 Task: Move the date in custom field to "the same day next month".
Action: Mouse moved to (1242, 102)
Screenshot: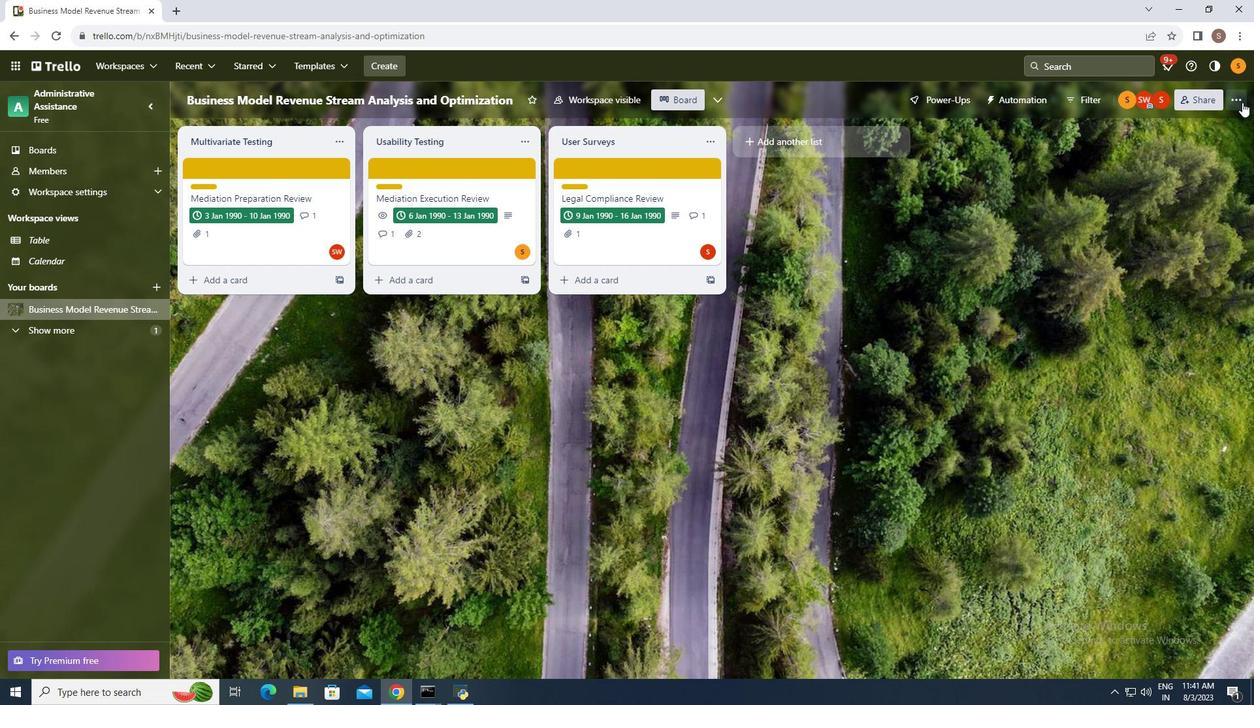 
Action: Mouse pressed left at (1242, 102)
Screenshot: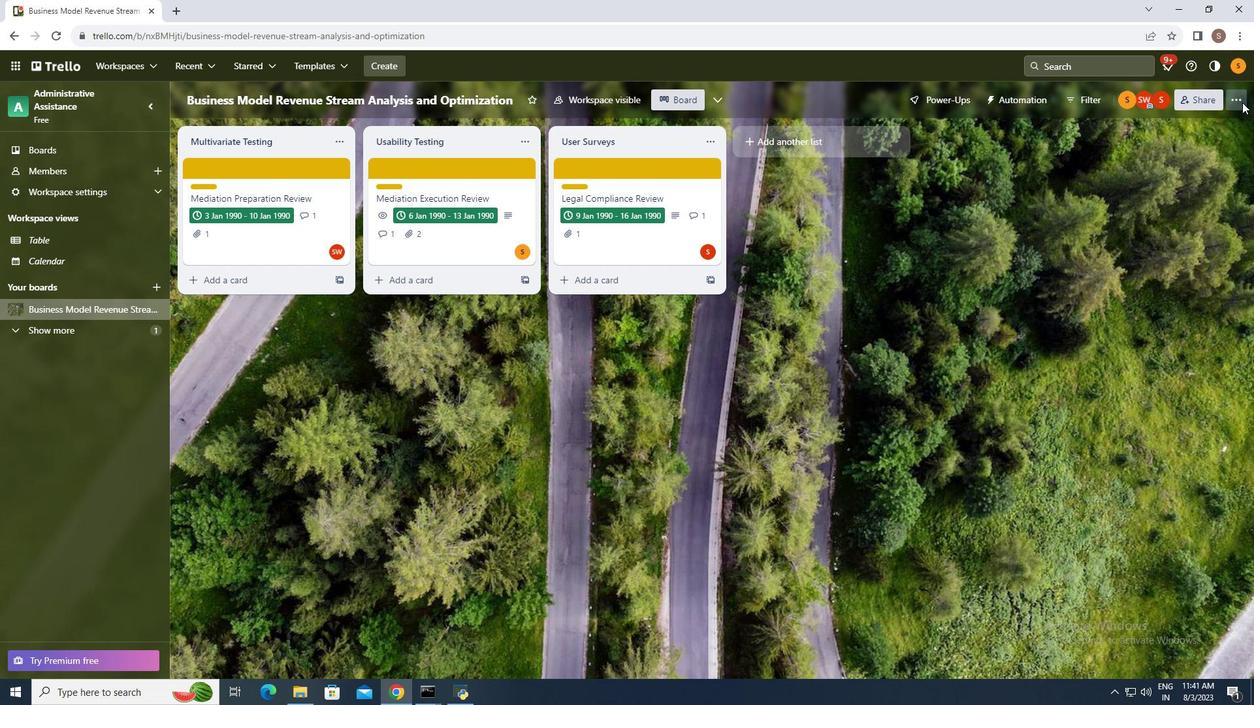 
Action: Mouse moved to (1135, 274)
Screenshot: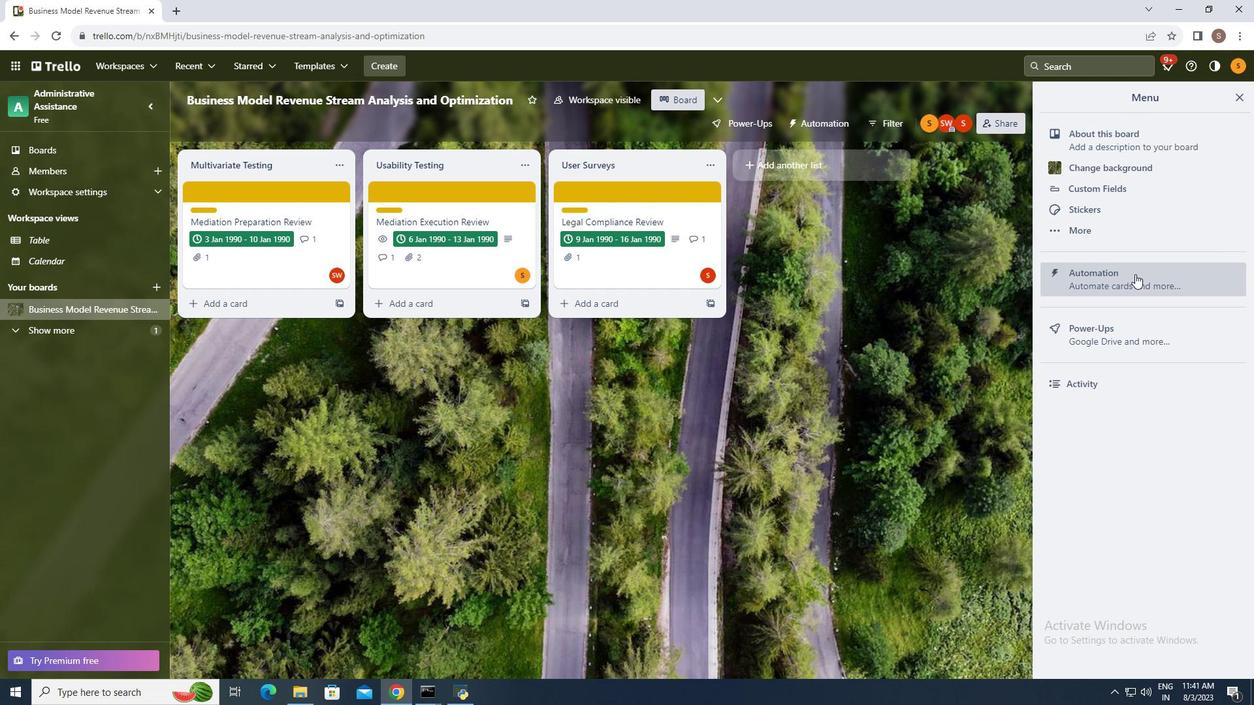 
Action: Mouse pressed left at (1135, 274)
Screenshot: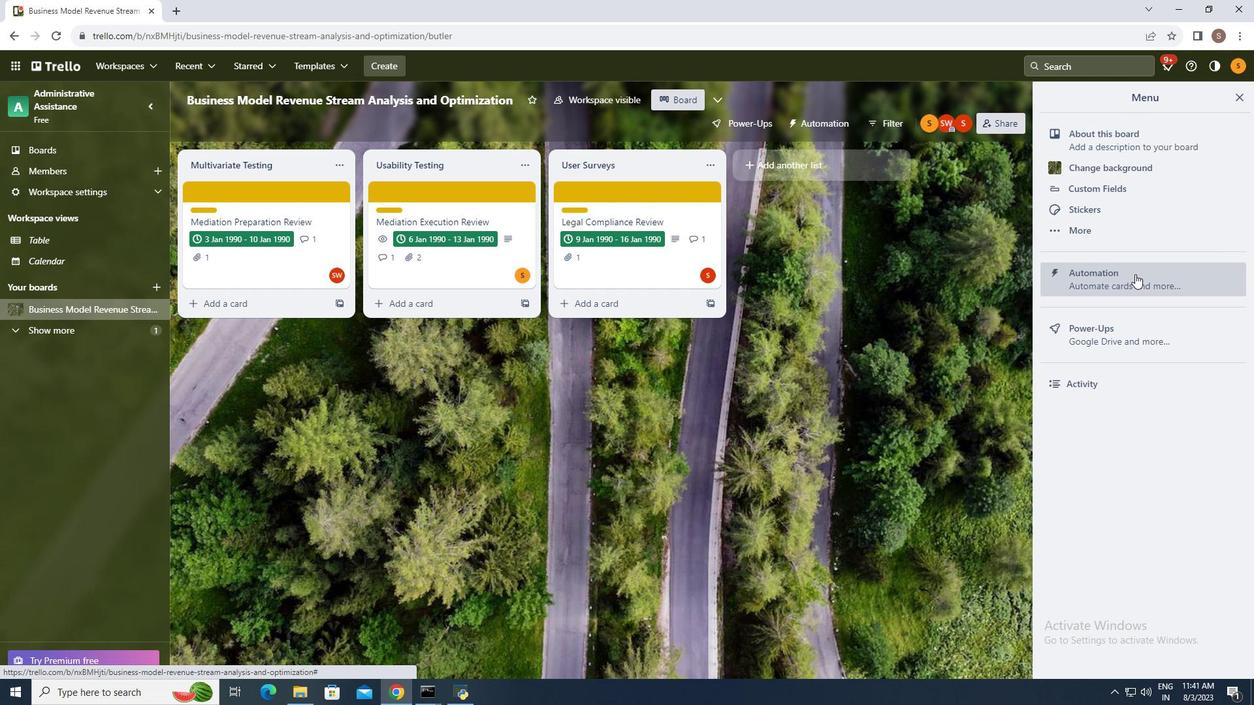 
Action: Mouse moved to (229, 342)
Screenshot: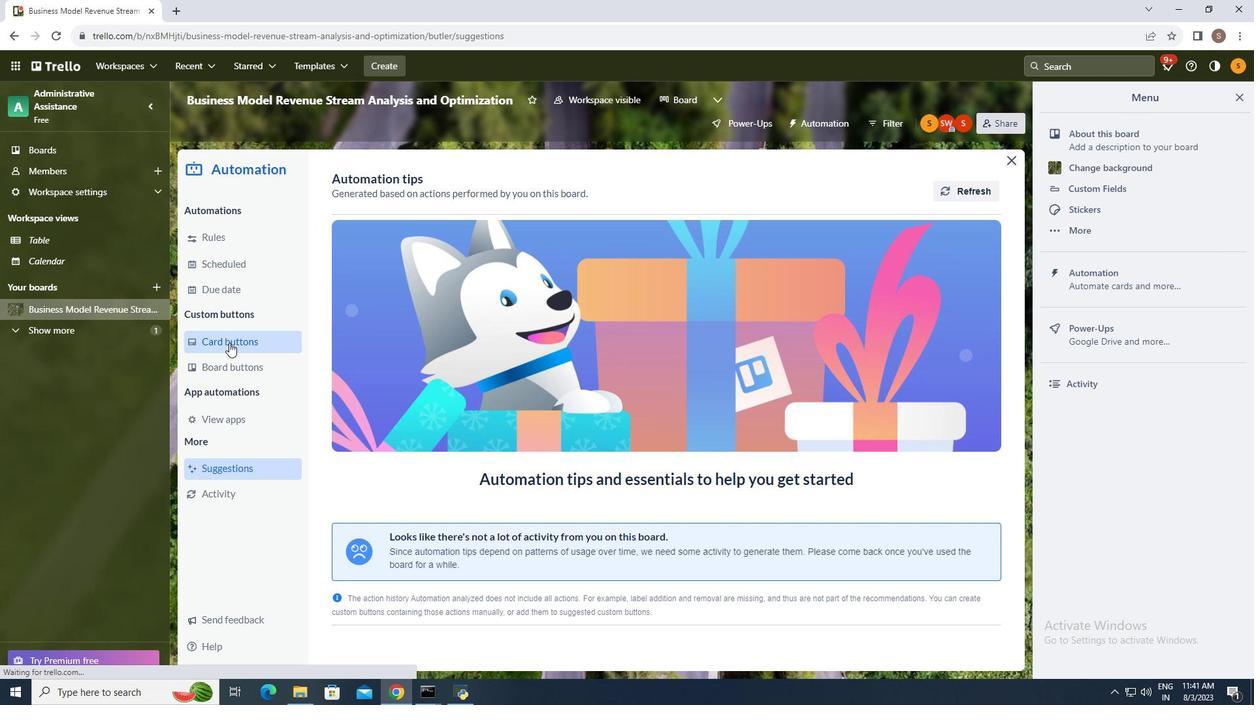 
Action: Mouse pressed left at (229, 342)
Screenshot: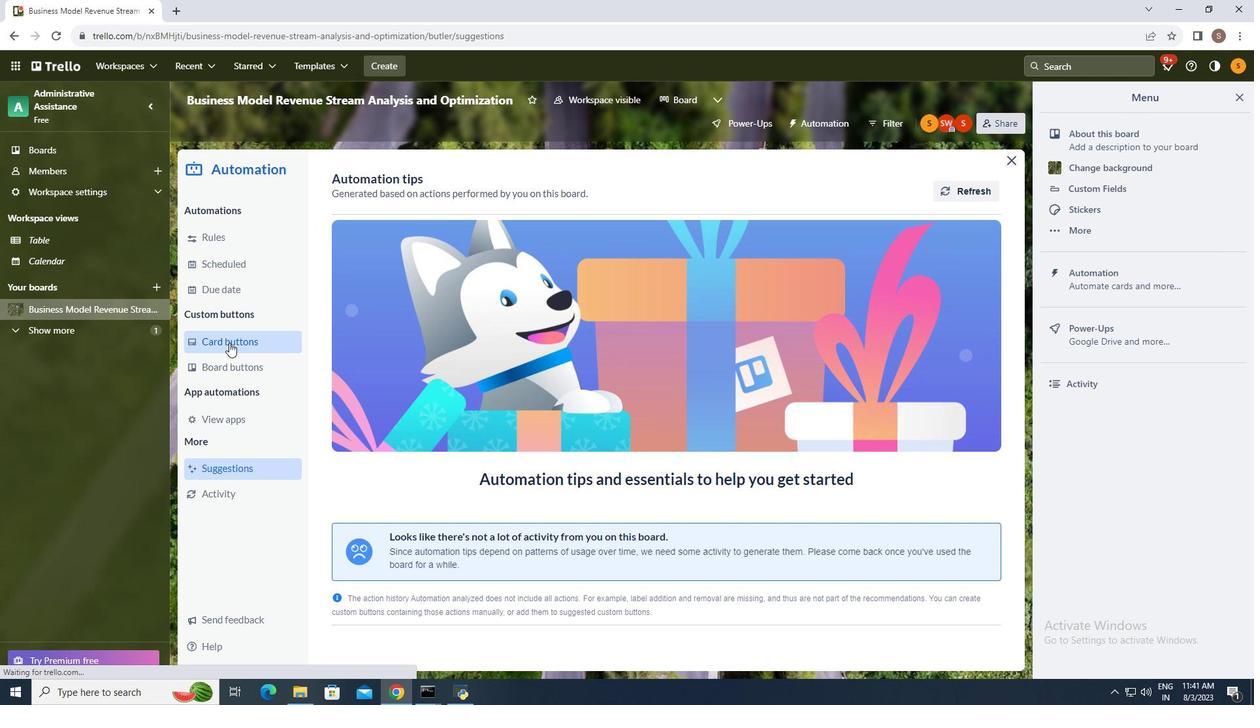 
Action: Mouse moved to (976, 187)
Screenshot: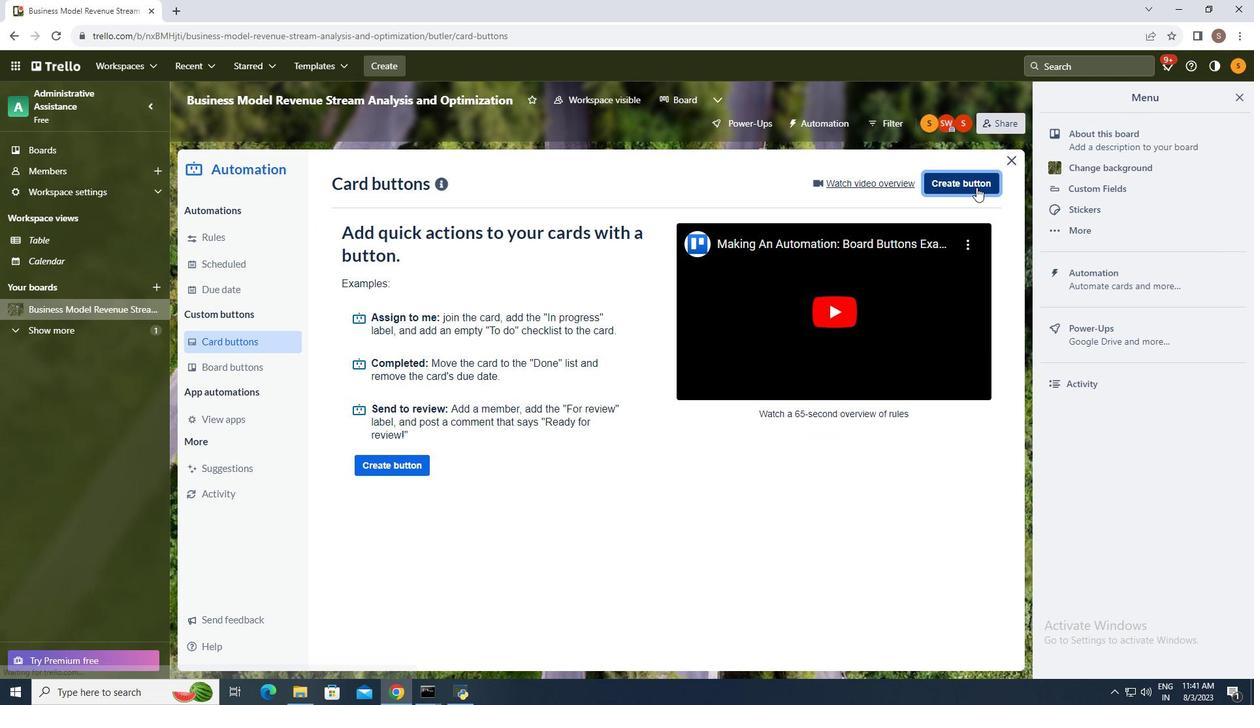 
Action: Mouse pressed left at (976, 187)
Screenshot: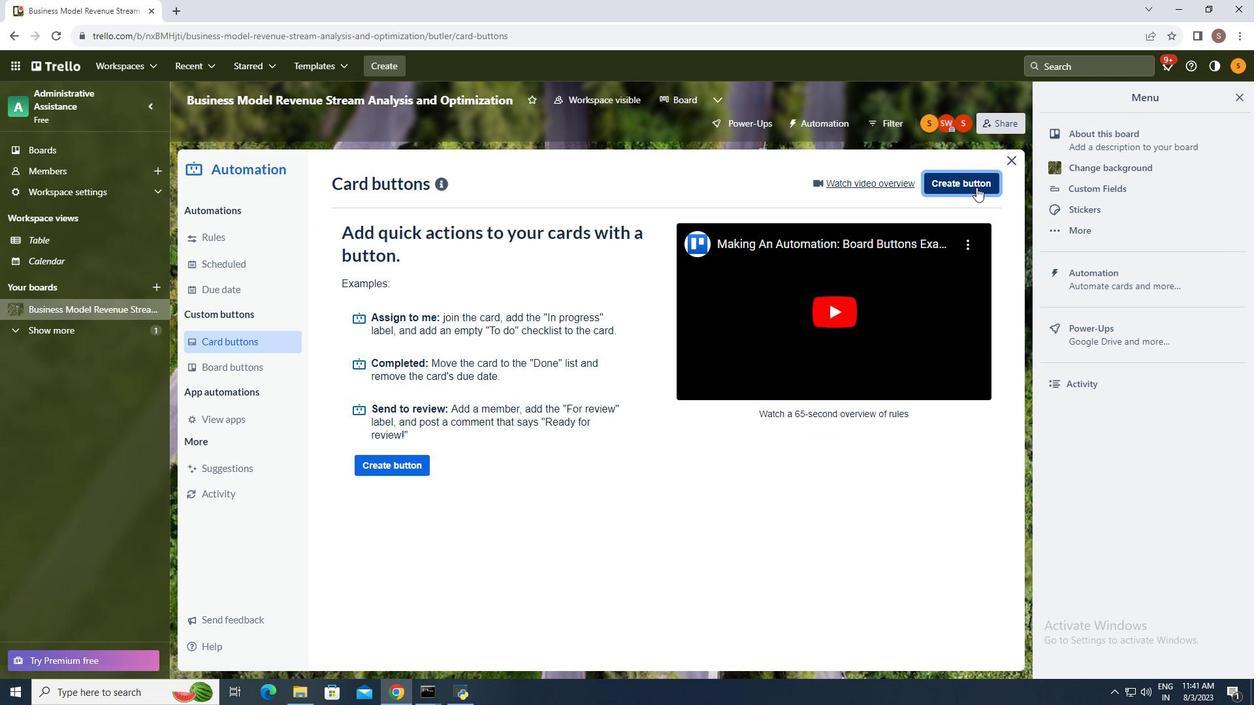 
Action: Mouse moved to (687, 365)
Screenshot: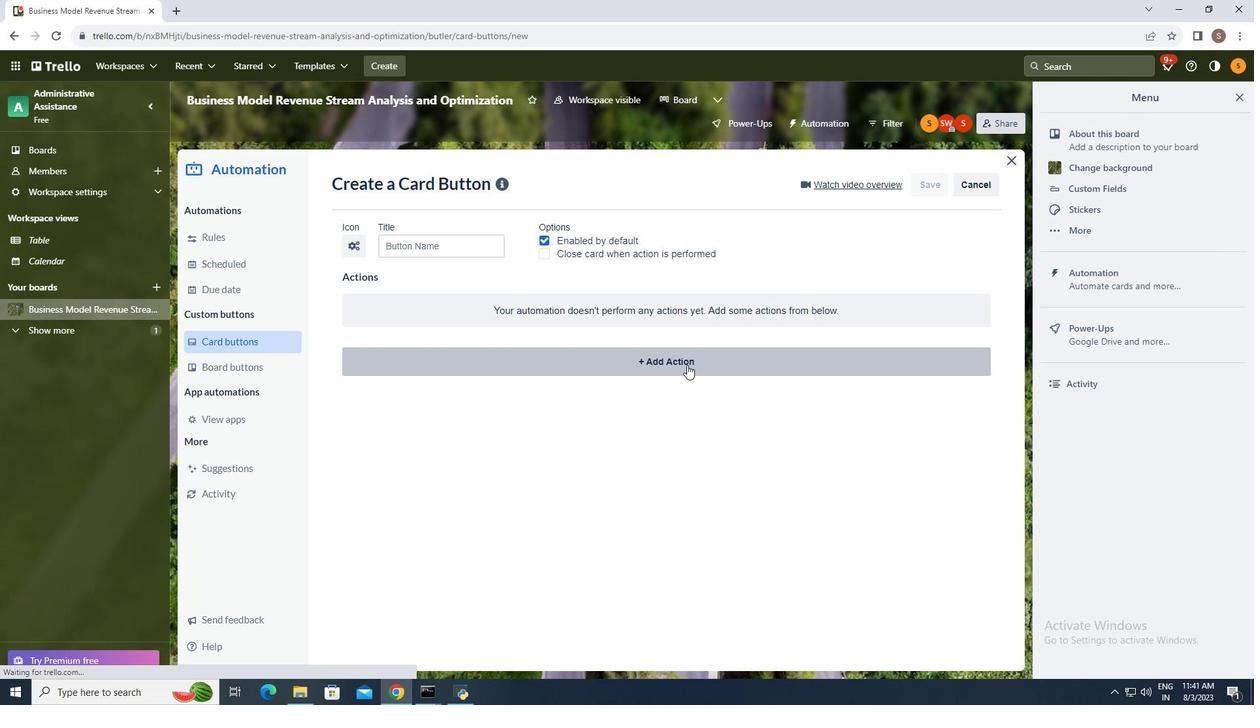 
Action: Mouse pressed left at (687, 365)
Screenshot: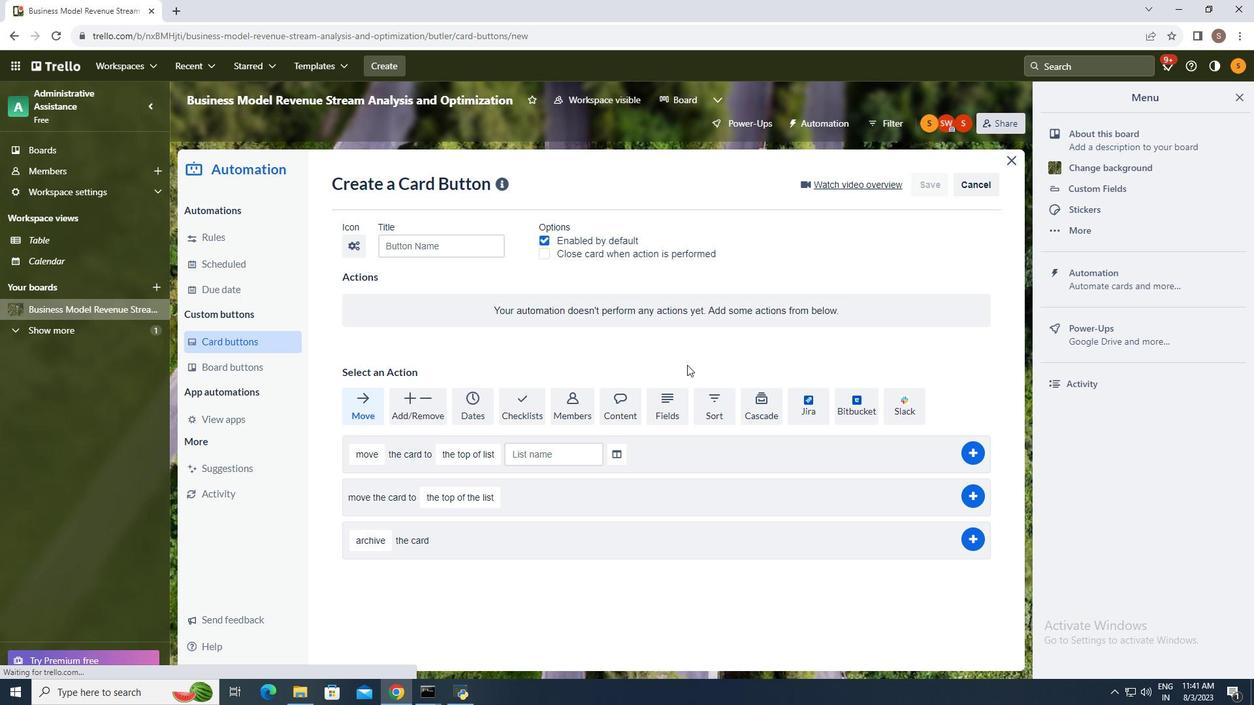 
Action: Mouse moved to (662, 401)
Screenshot: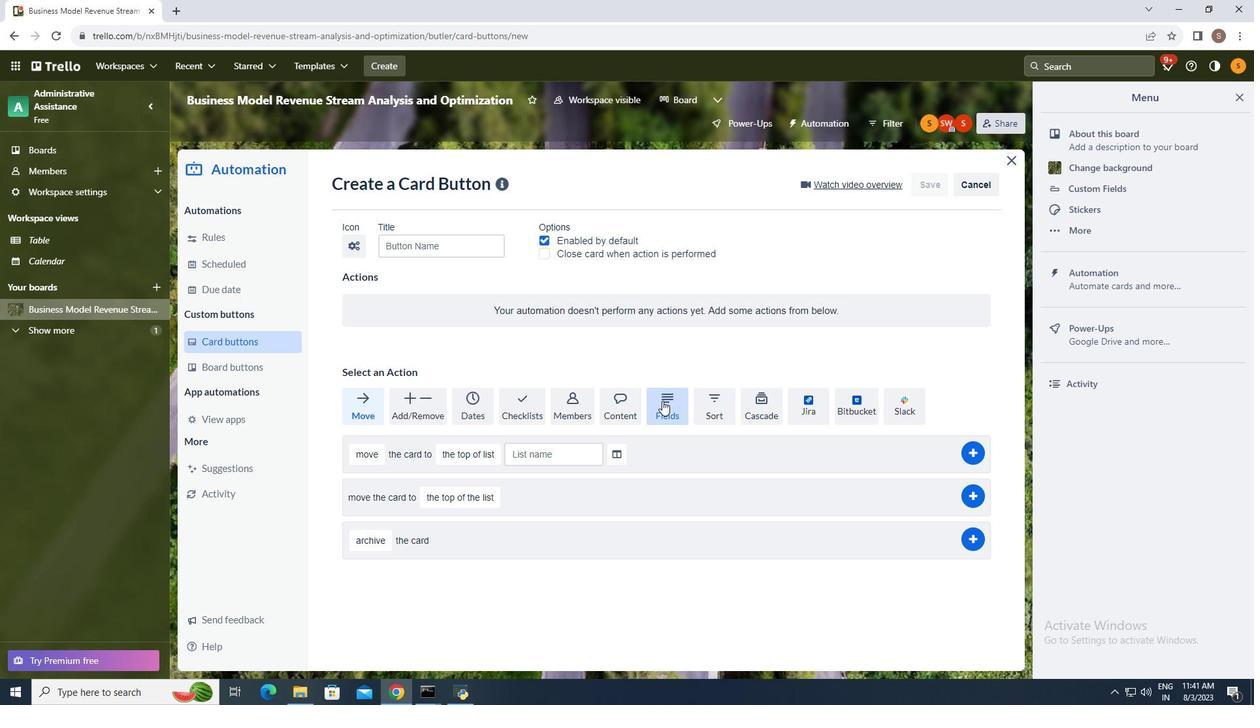 
Action: Mouse pressed left at (662, 401)
Screenshot: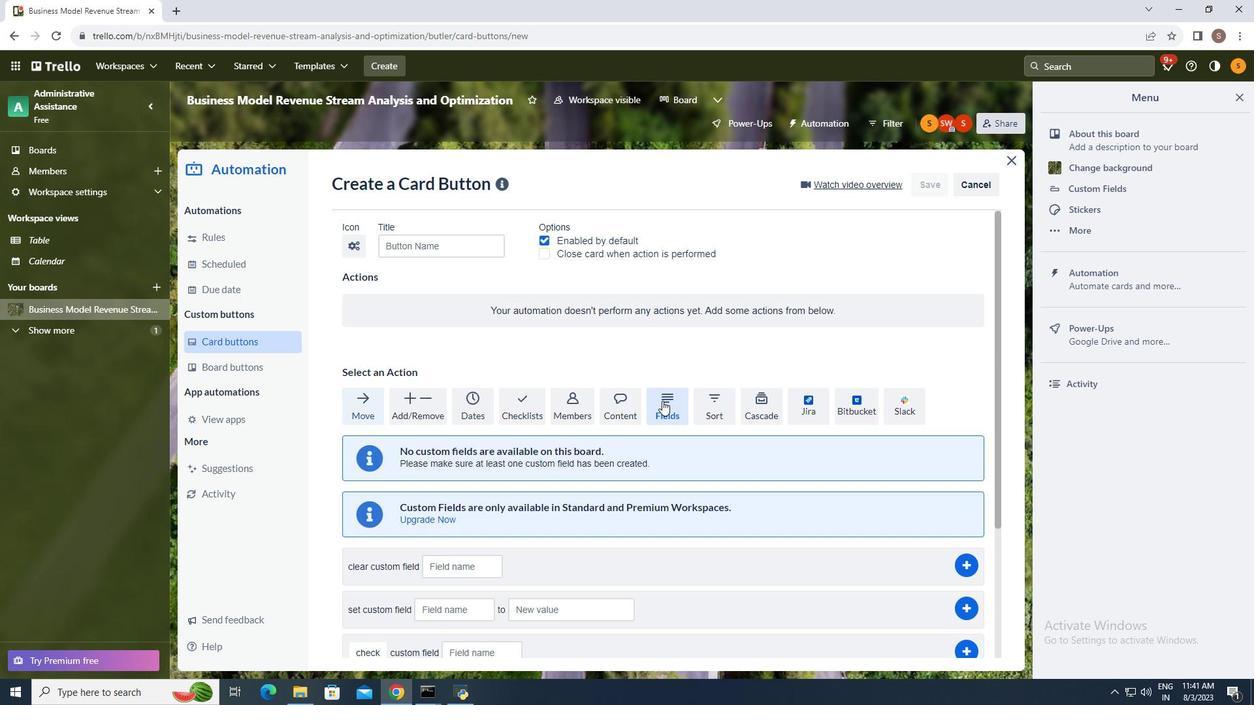 
Action: Mouse moved to (671, 439)
Screenshot: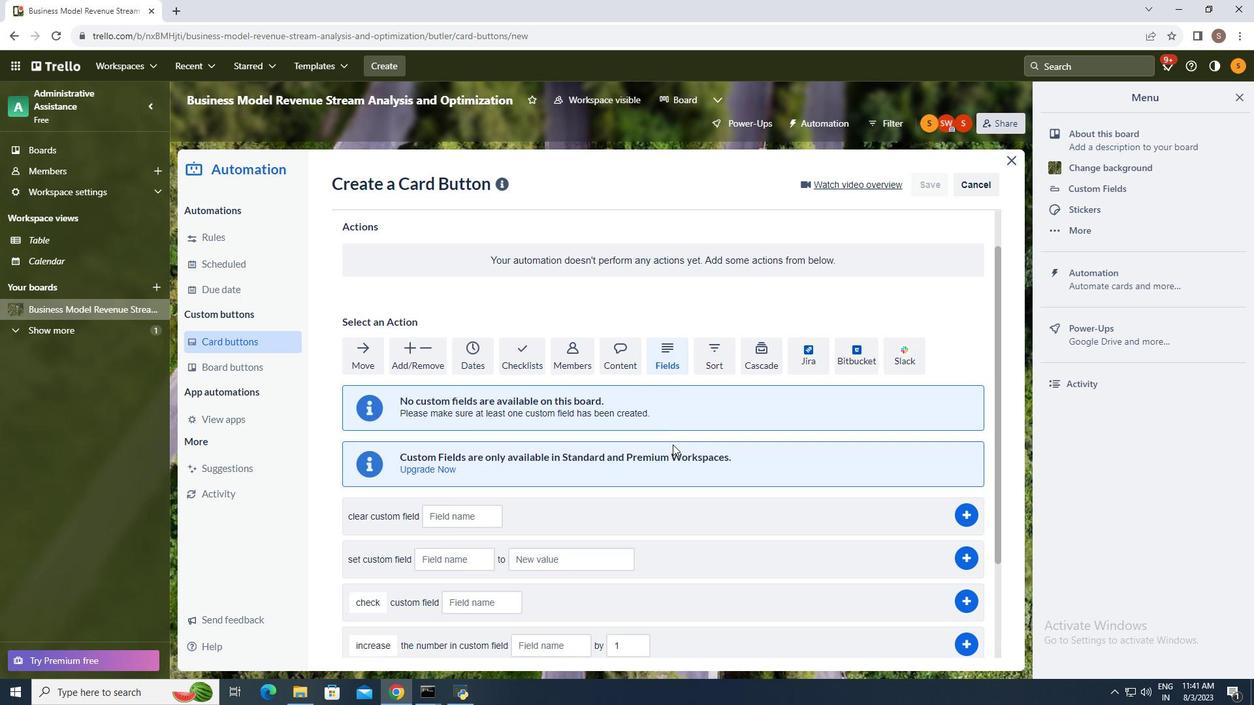 
Action: Mouse scrolled (671, 439) with delta (0, 0)
Screenshot: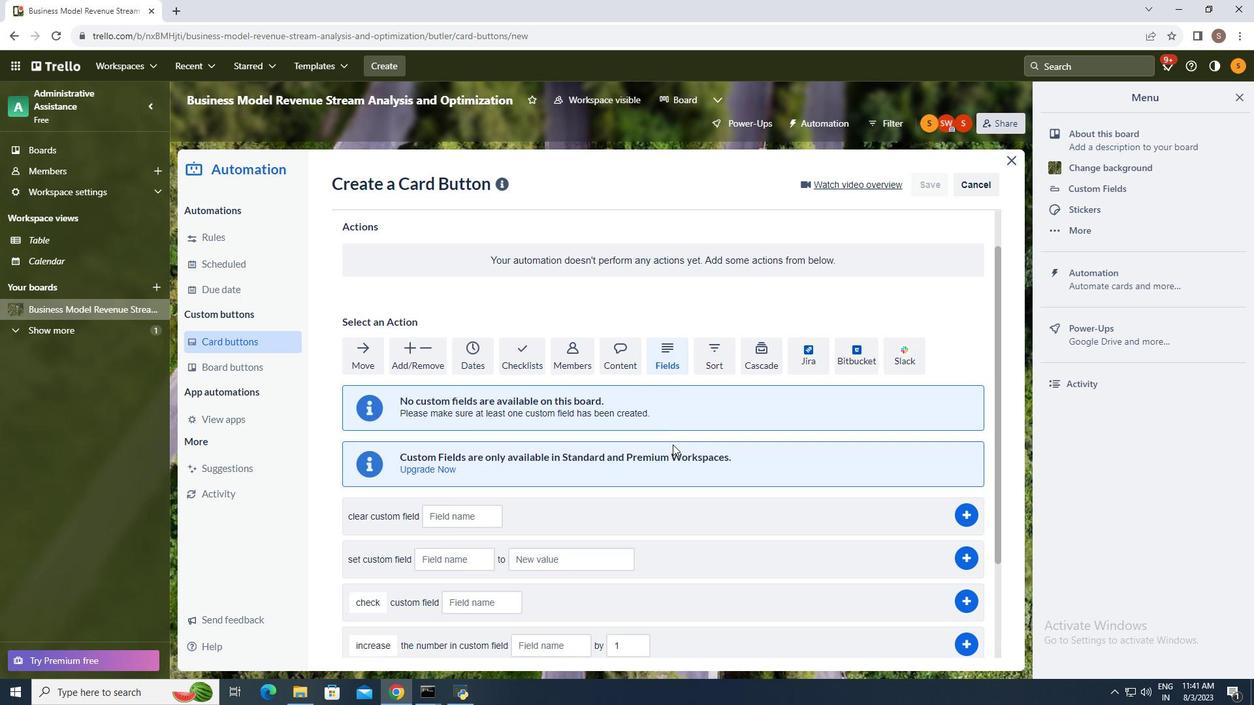 
Action: Mouse moved to (674, 452)
Screenshot: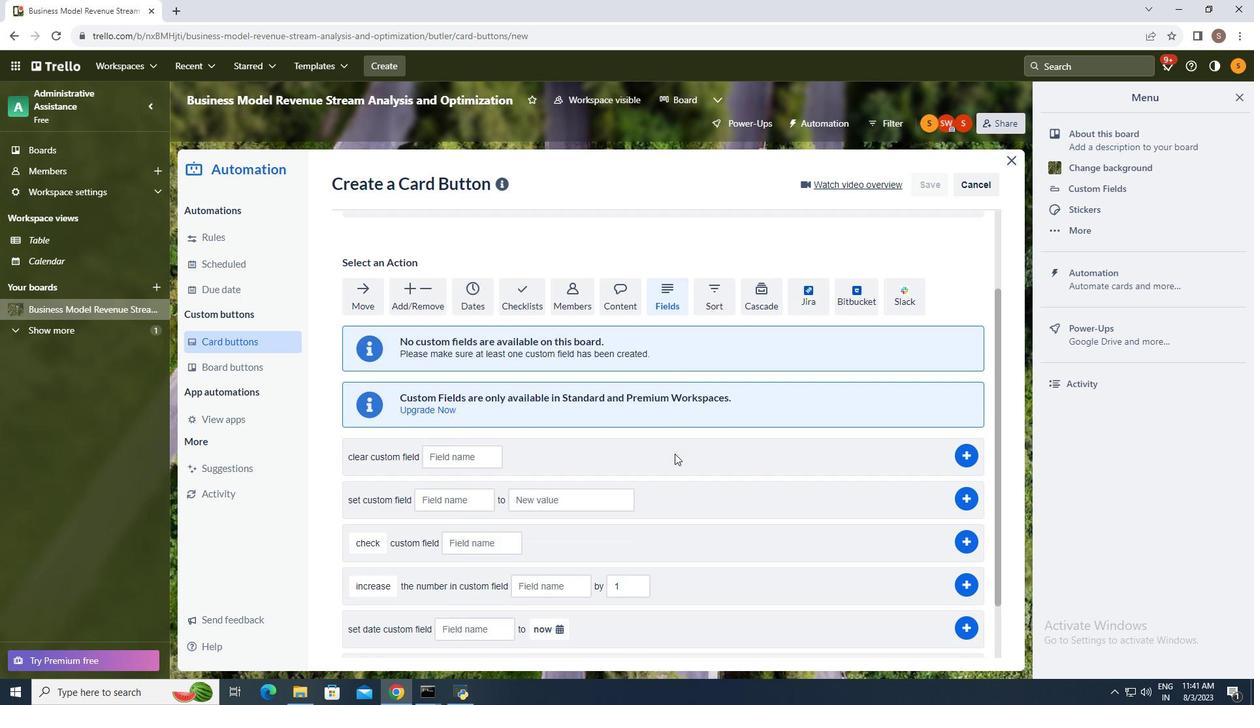 
Action: Mouse scrolled (673, 446) with delta (0, 0)
Screenshot: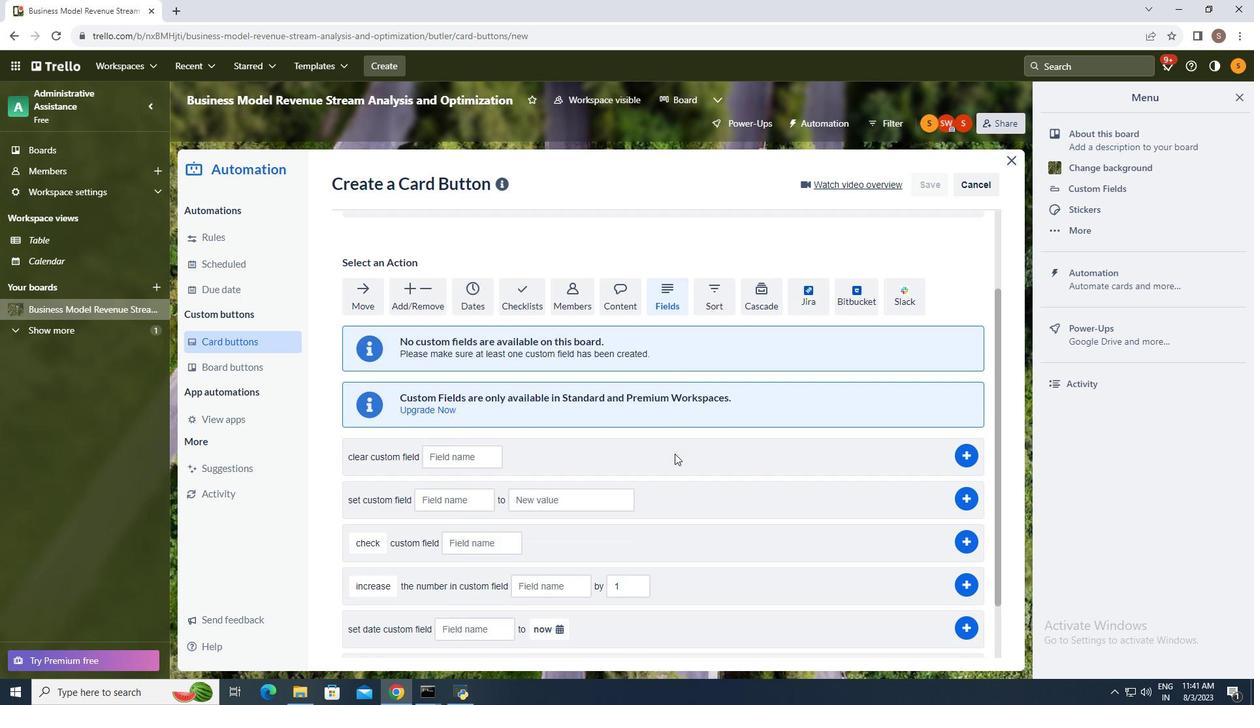 
Action: Mouse moved to (674, 452)
Screenshot: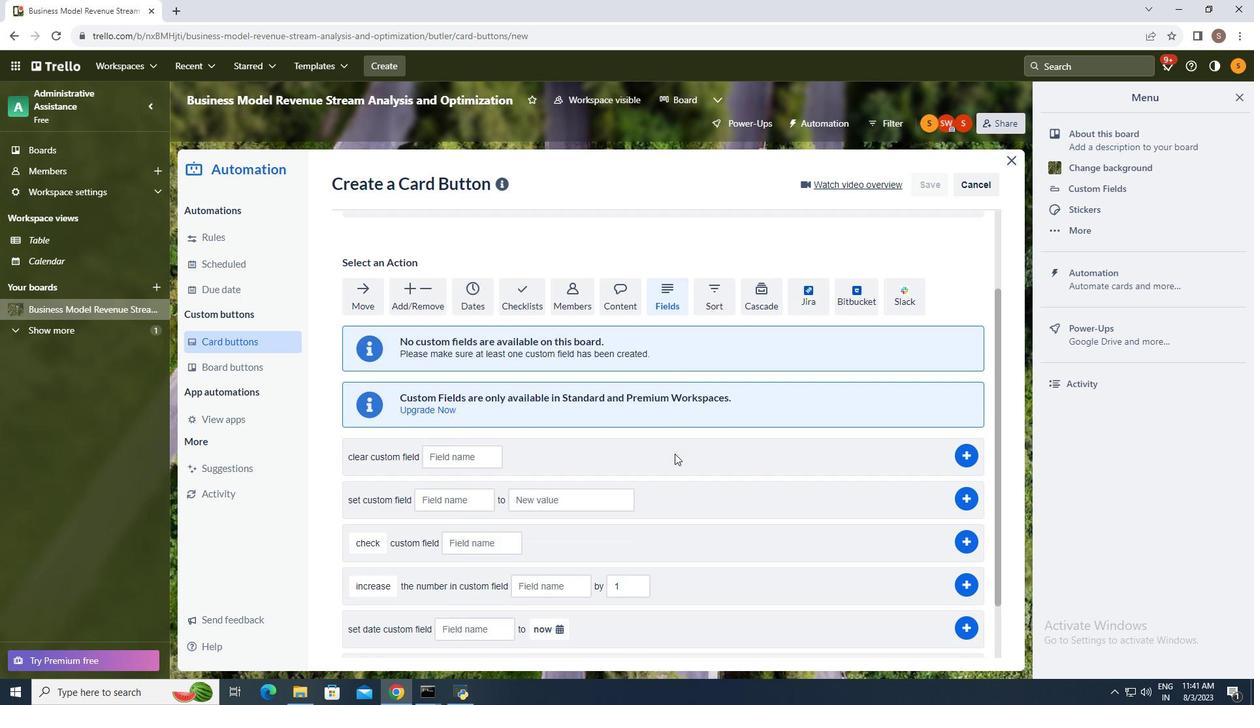 
Action: Mouse scrolled (674, 449) with delta (0, 0)
Screenshot: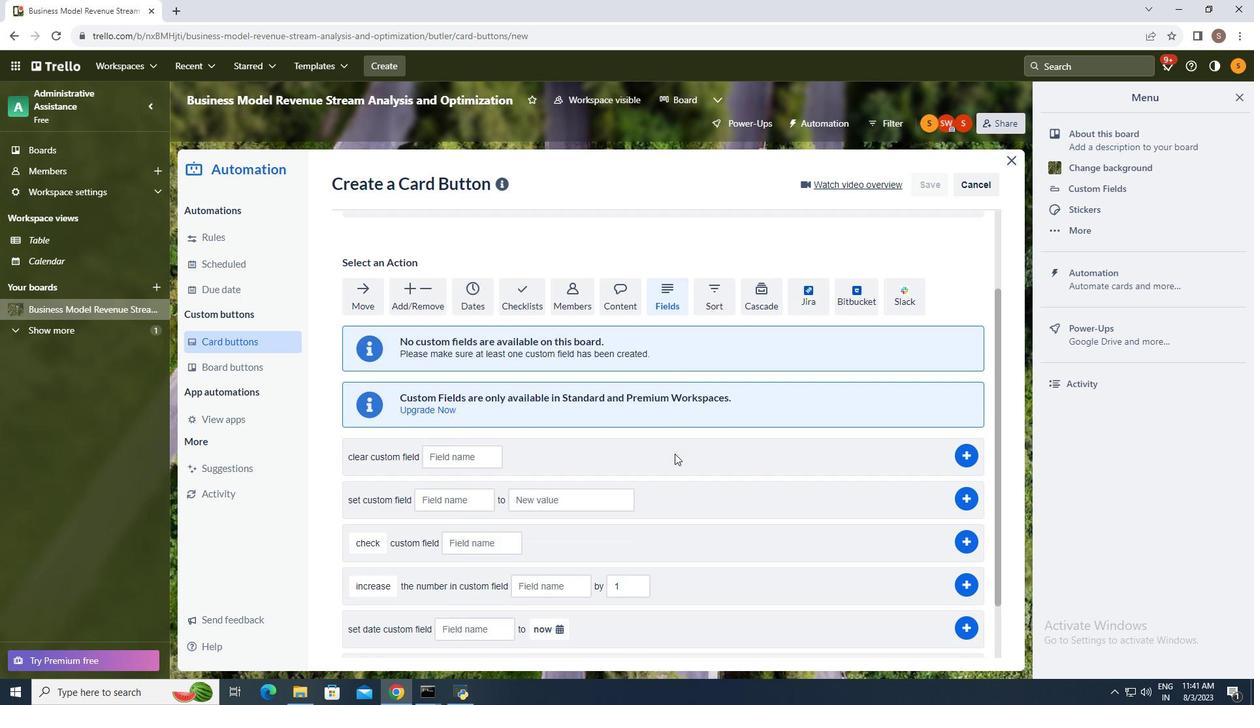 
Action: Mouse moved to (674, 452)
Screenshot: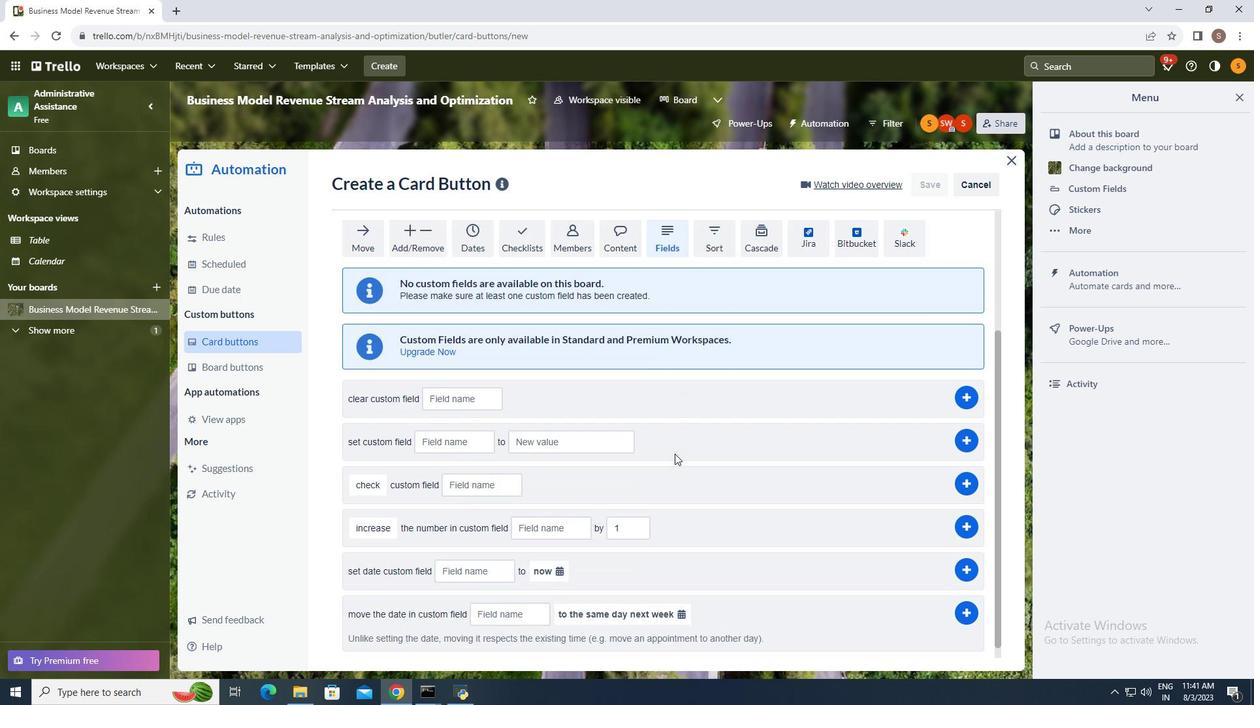 
Action: Mouse scrolled (674, 450) with delta (0, 0)
Screenshot: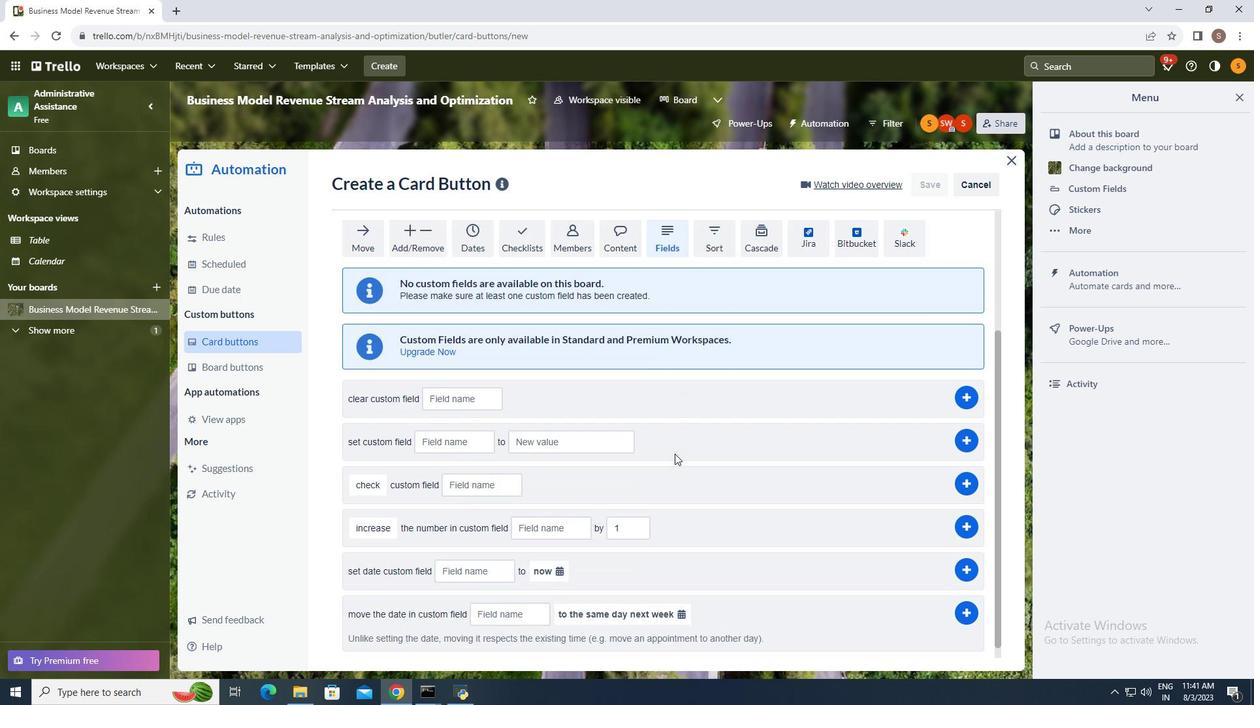 
Action: Mouse moved to (674, 452)
Screenshot: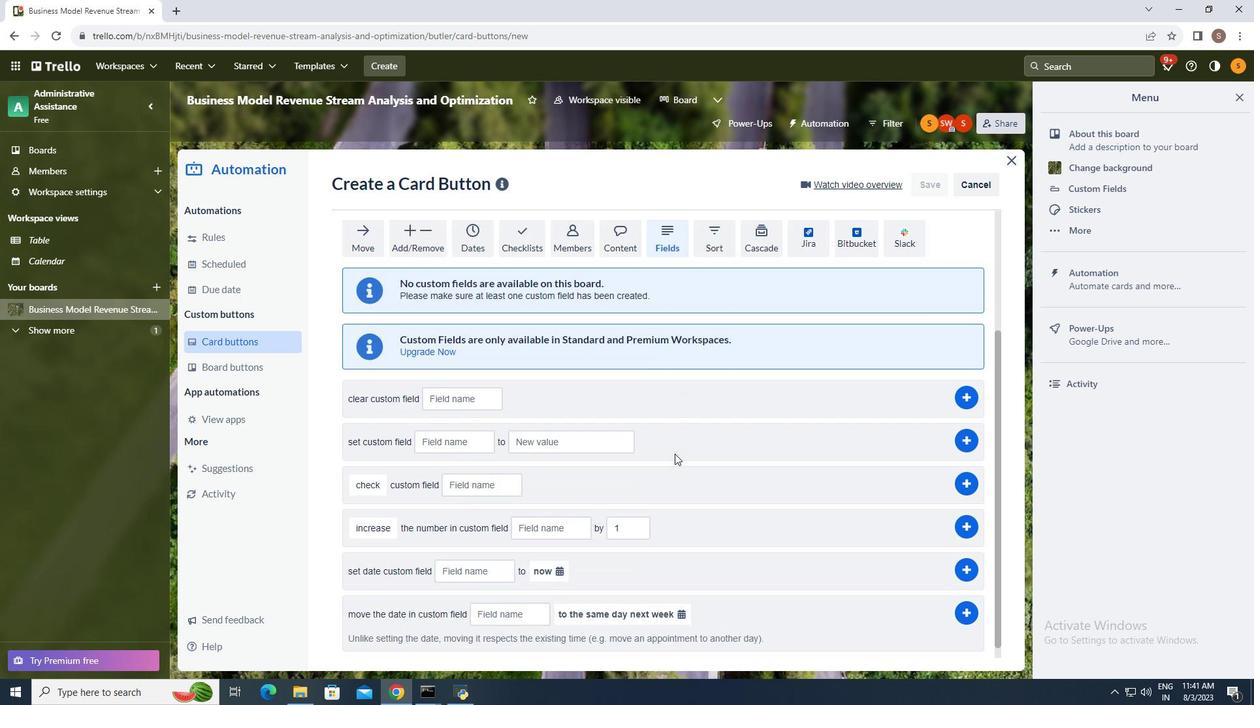 
Action: Mouse scrolled (674, 452) with delta (0, 0)
Screenshot: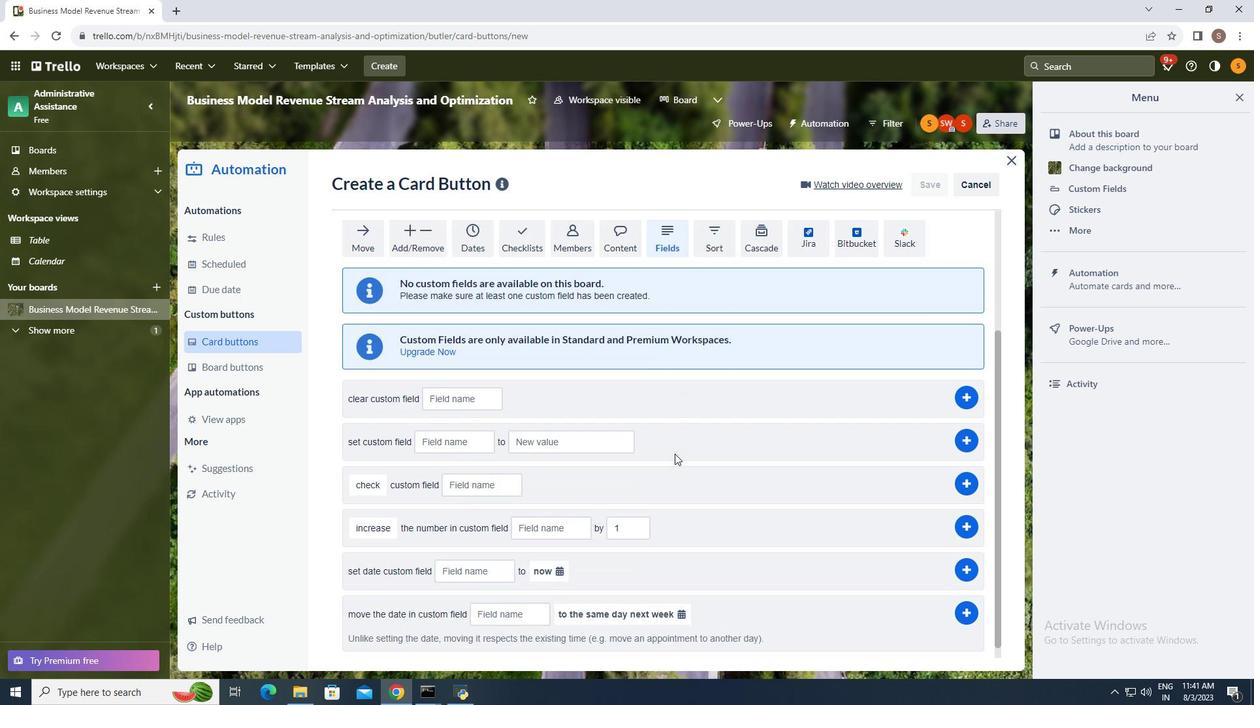 
Action: Mouse moved to (693, 473)
Screenshot: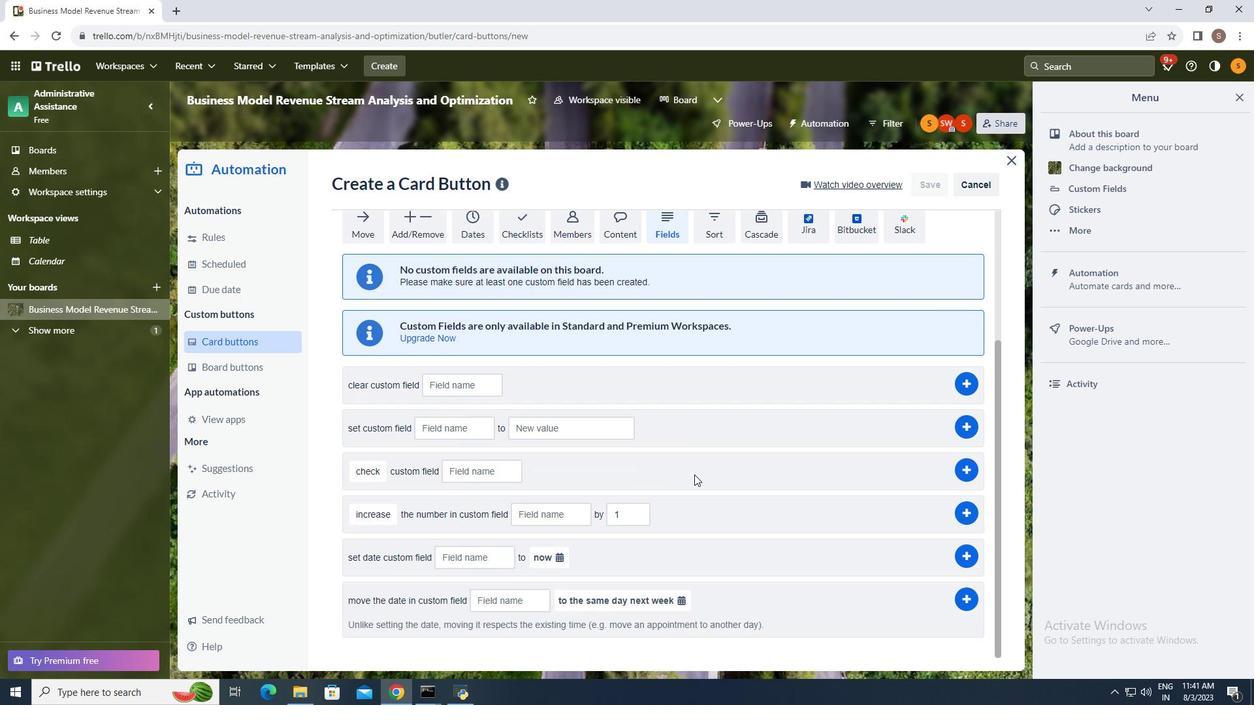 
Action: Mouse scrolled (693, 472) with delta (0, 0)
Screenshot: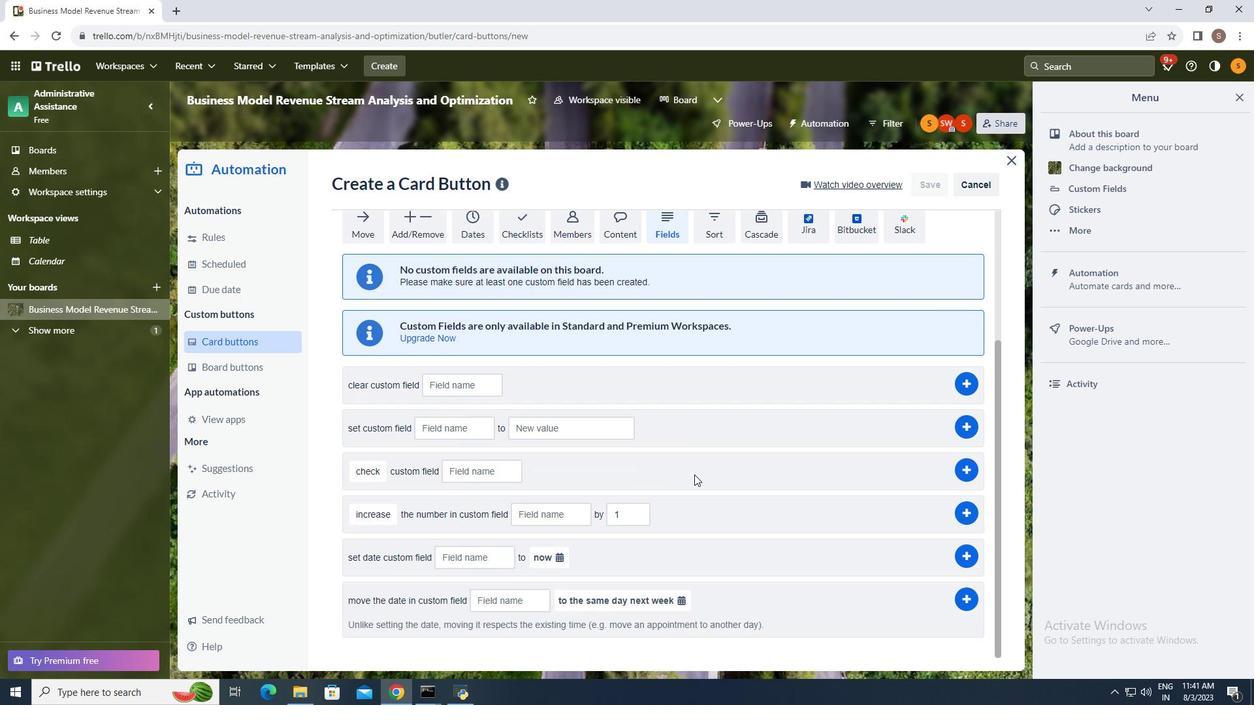 
Action: Mouse moved to (694, 474)
Screenshot: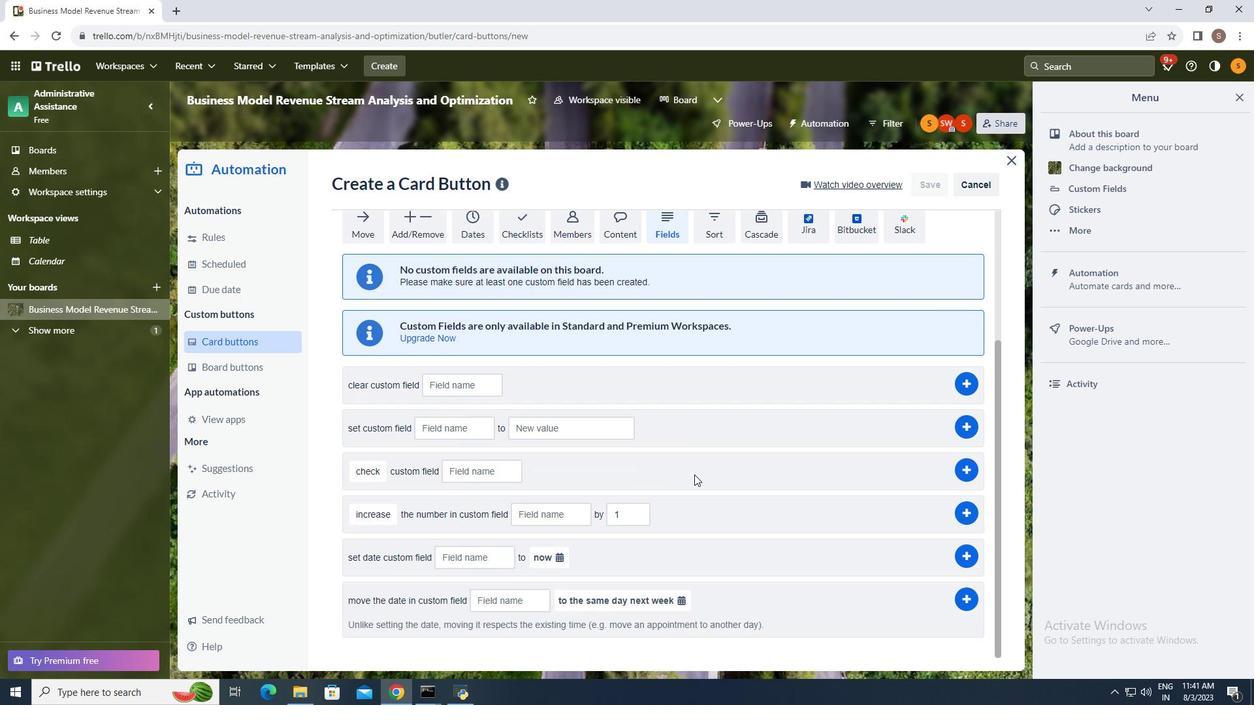 
Action: Mouse scrolled (694, 474) with delta (0, 0)
Screenshot: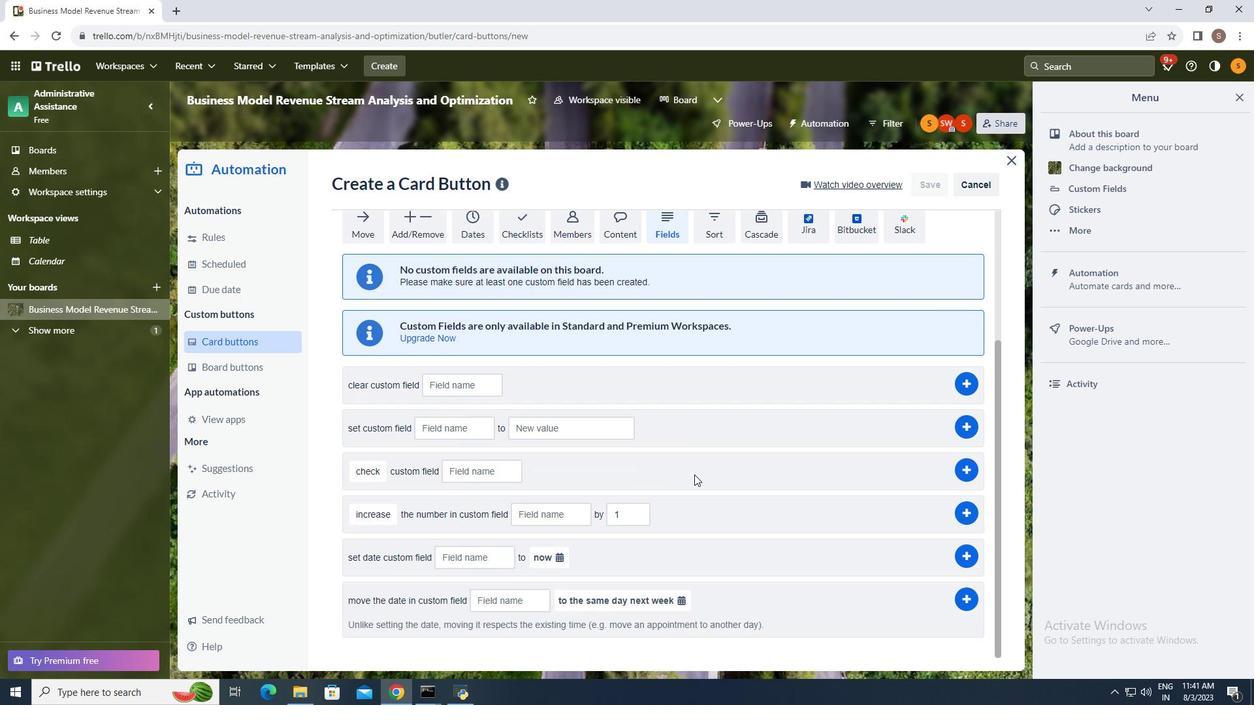 
Action: Mouse scrolled (694, 474) with delta (0, 0)
Screenshot: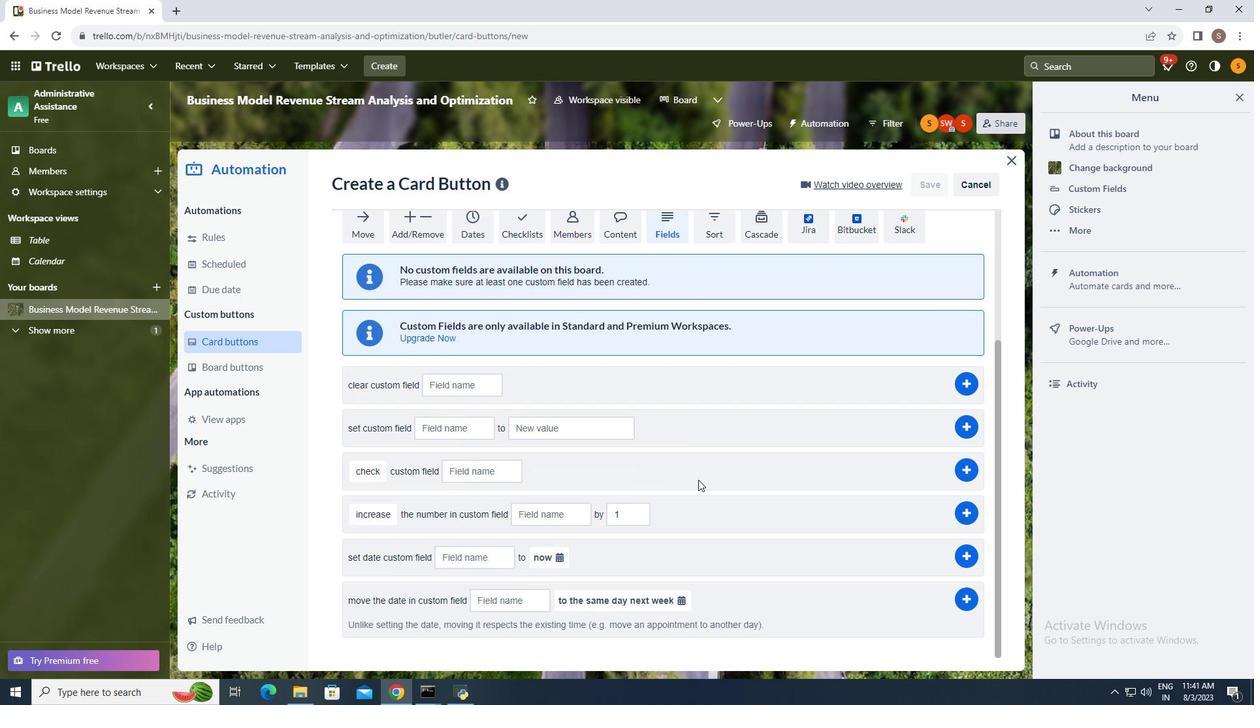 
Action: Mouse moved to (695, 476)
Screenshot: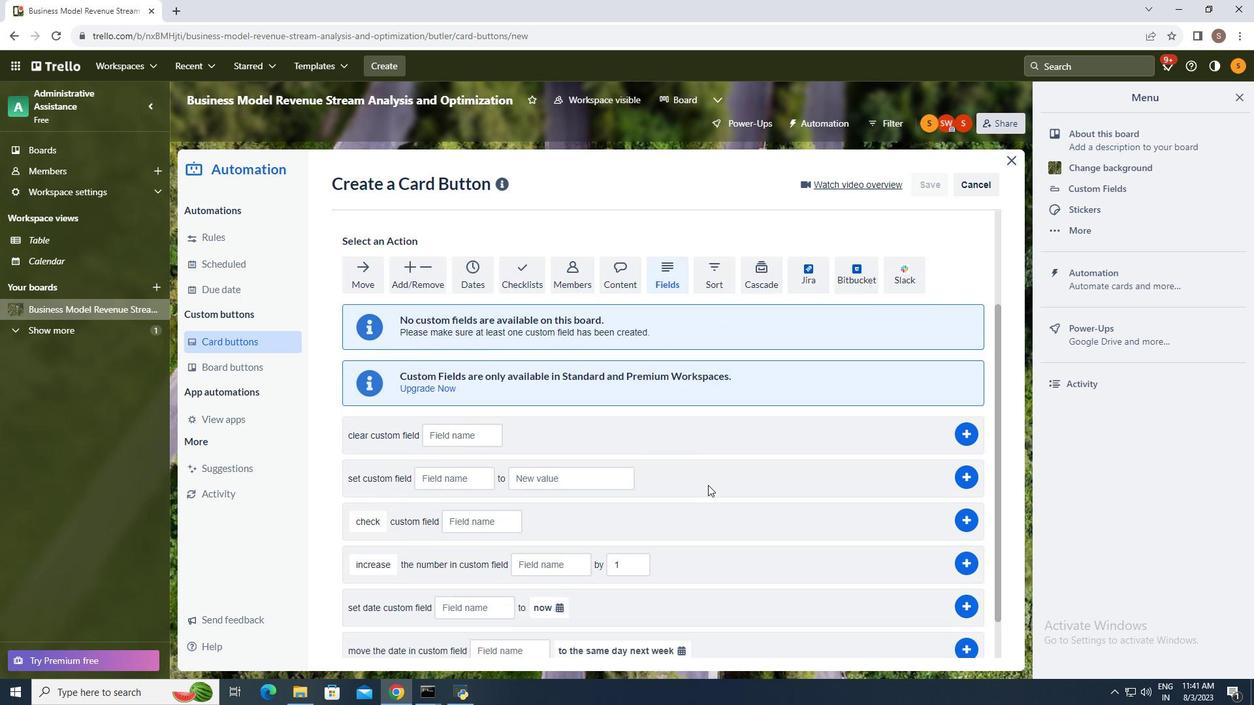 
Action: Mouse scrolled (695, 477) with delta (0, 0)
Screenshot: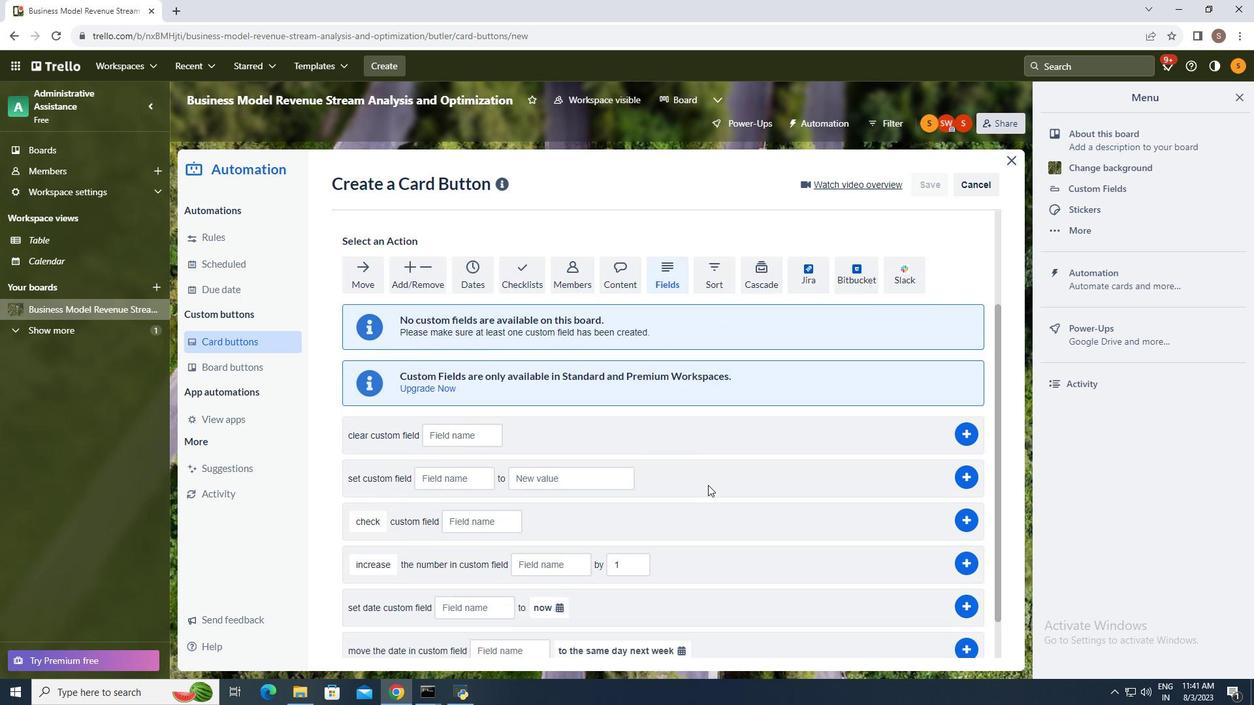 
Action: Mouse moved to (704, 498)
Screenshot: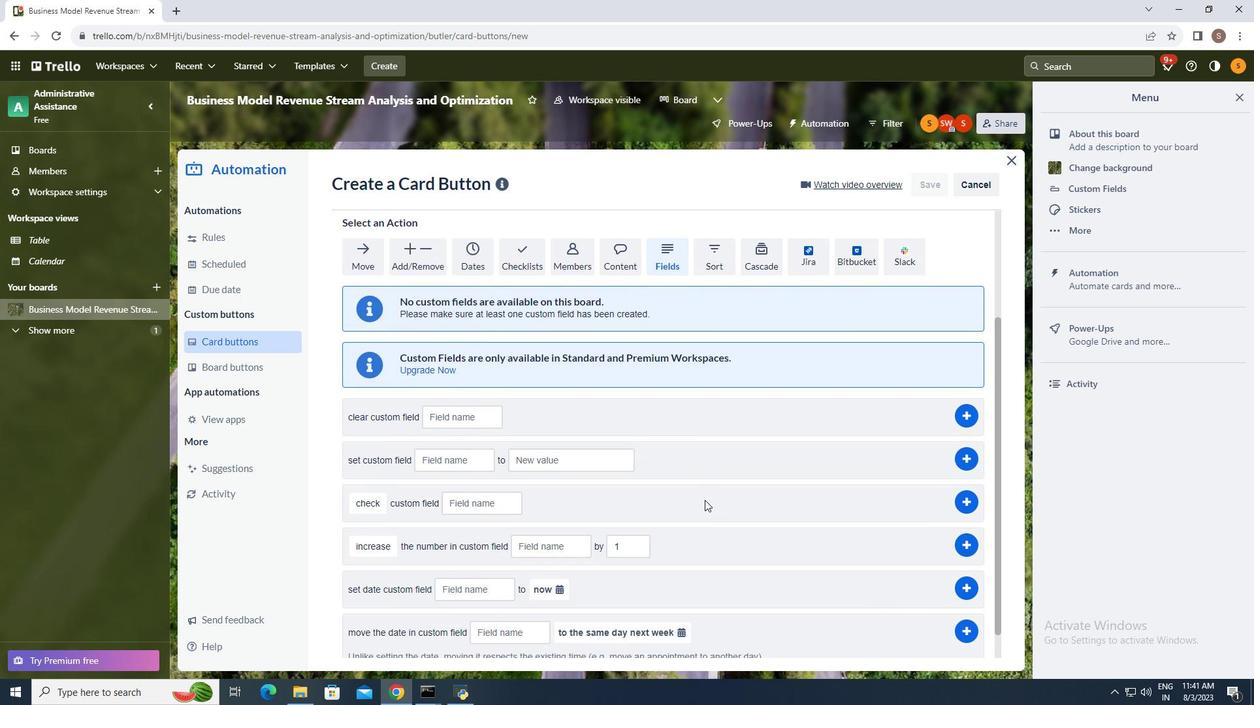 
Action: Mouse scrolled (704, 495) with delta (0, 0)
Screenshot: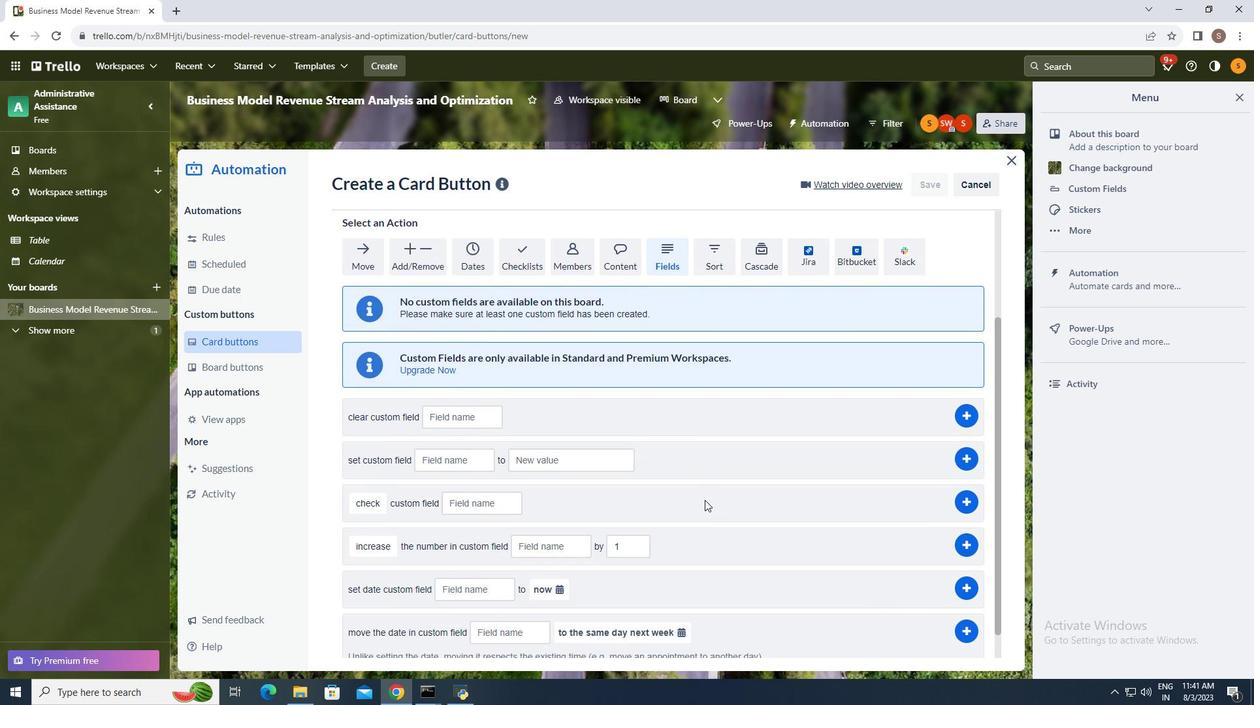 
Action: Mouse moved to (704, 498)
Screenshot: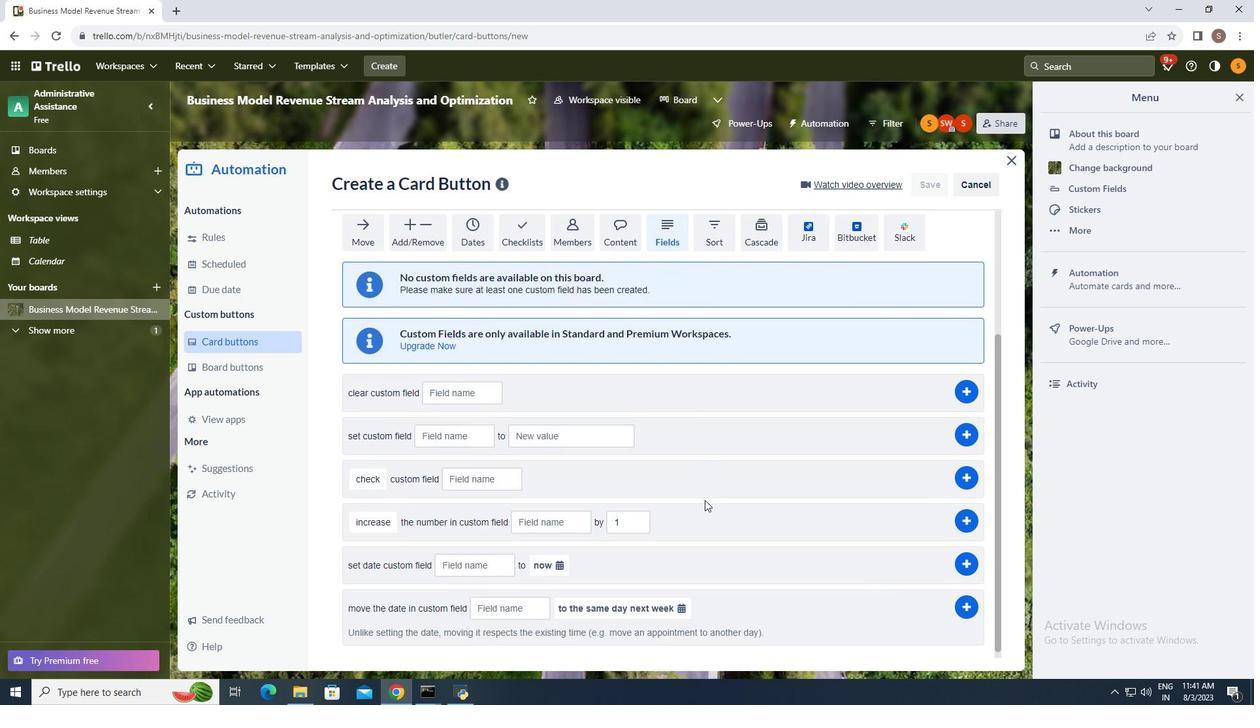 
Action: Mouse scrolled (704, 497) with delta (0, 0)
Screenshot: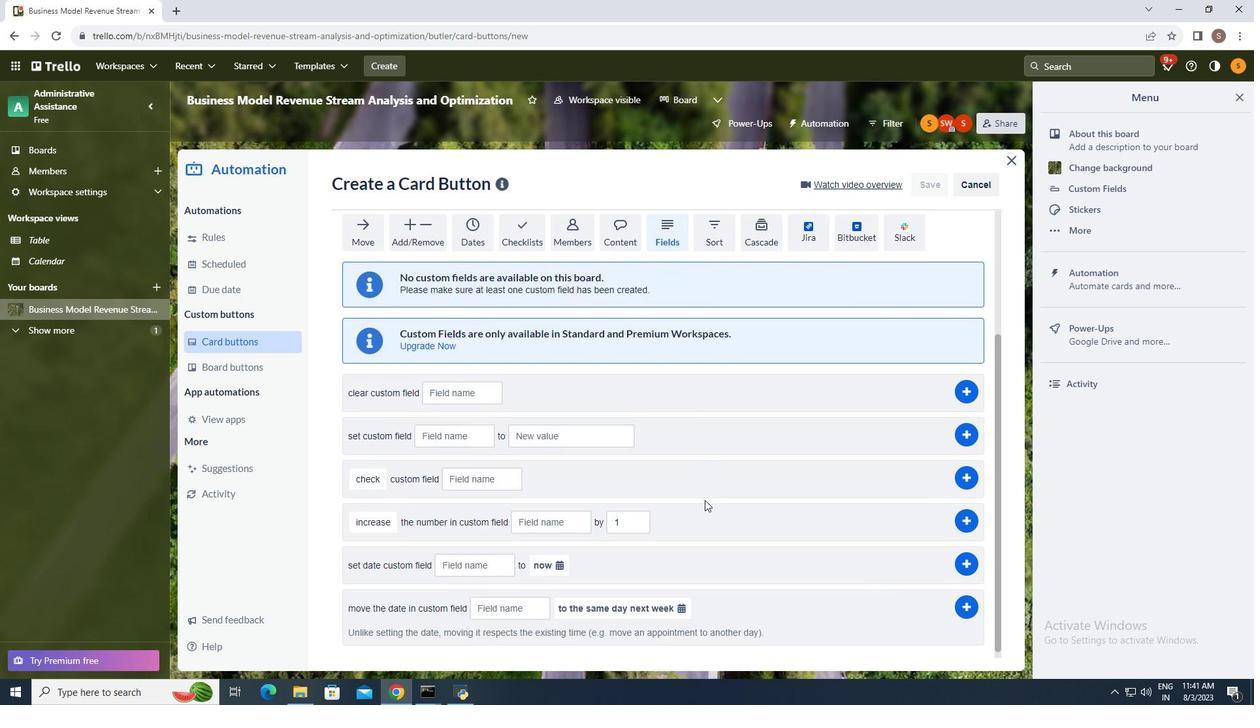 
Action: Mouse moved to (704, 499)
Screenshot: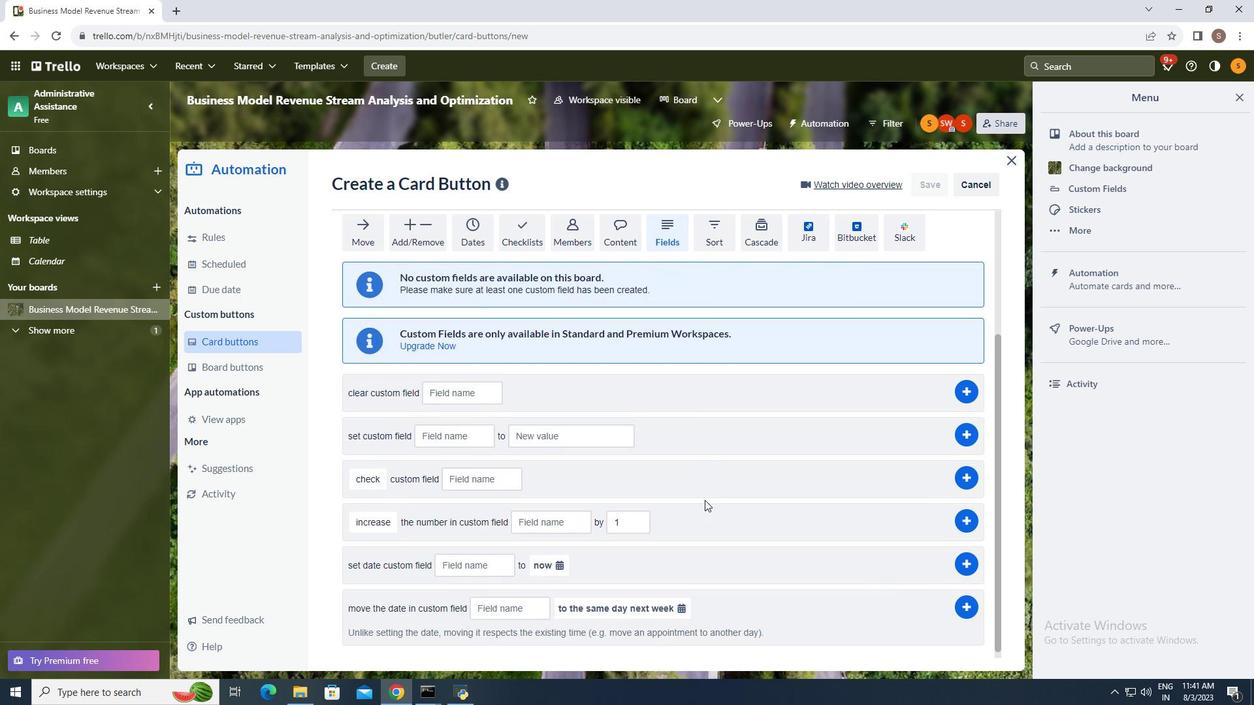 
Action: Mouse scrolled (704, 499) with delta (0, 0)
Screenshot: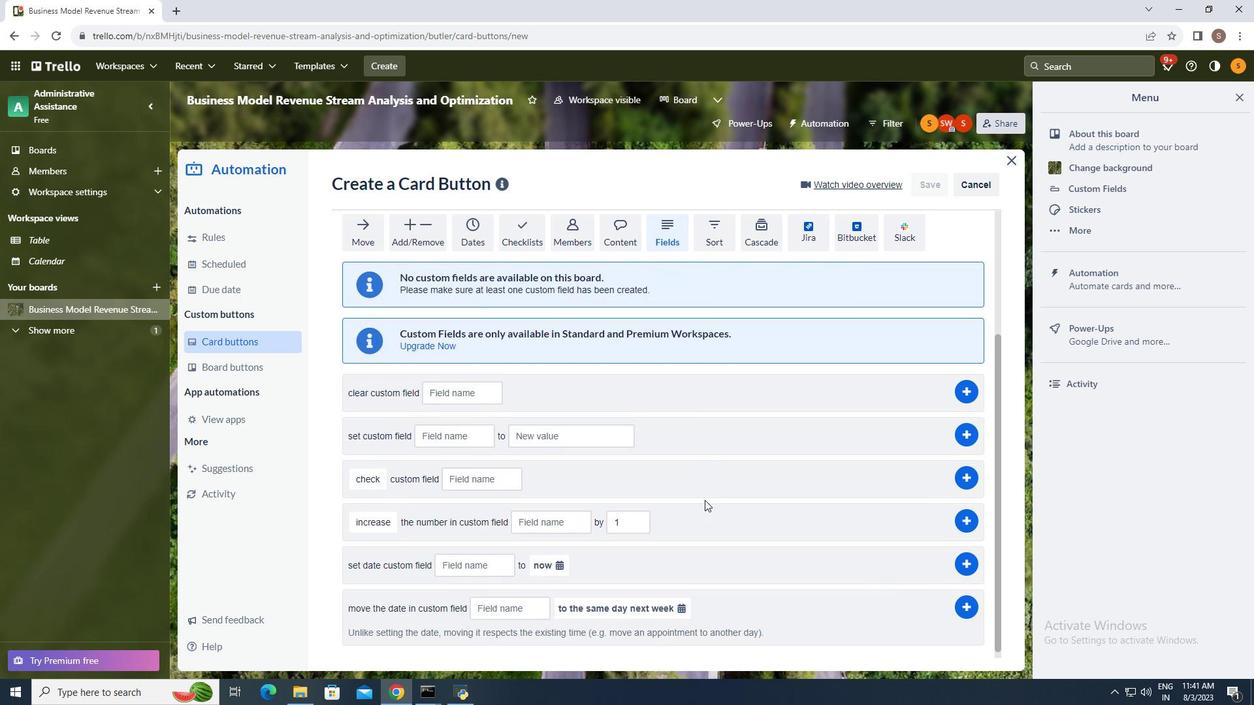 
Action: Mouse moved to (580, 601)
Screenshot: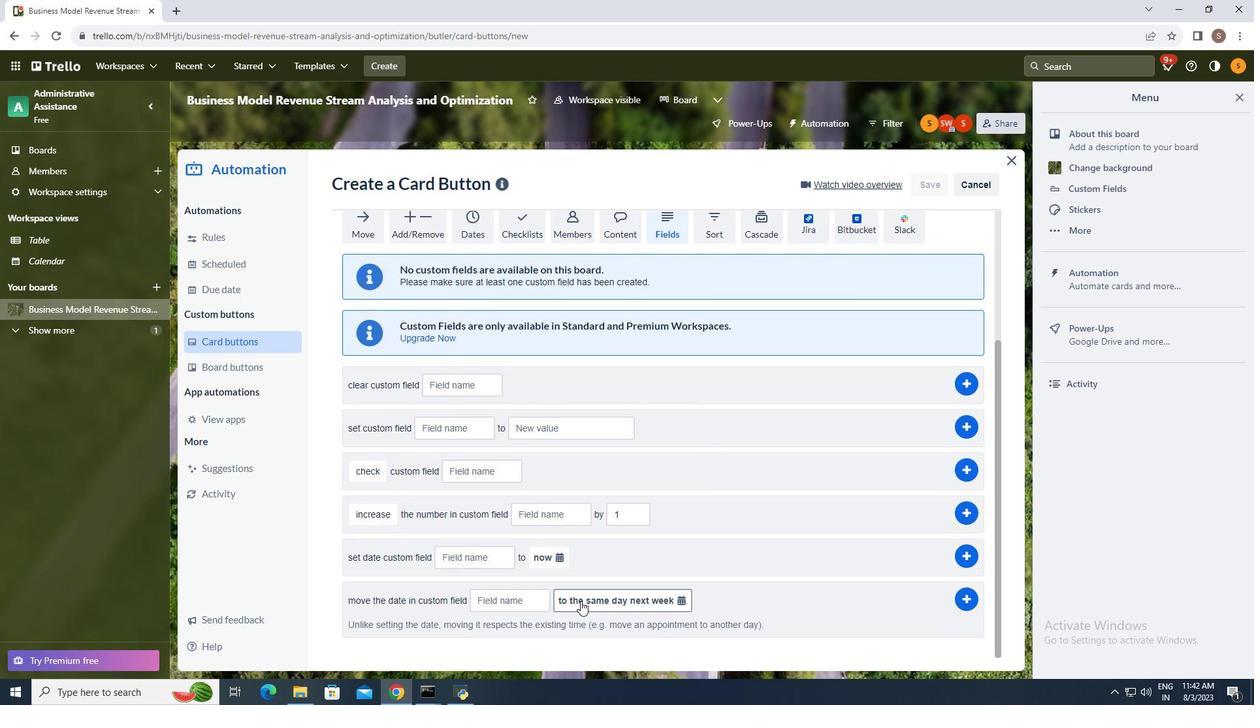 
Action: Mouse pressed left at (580, 601)
Screenshot: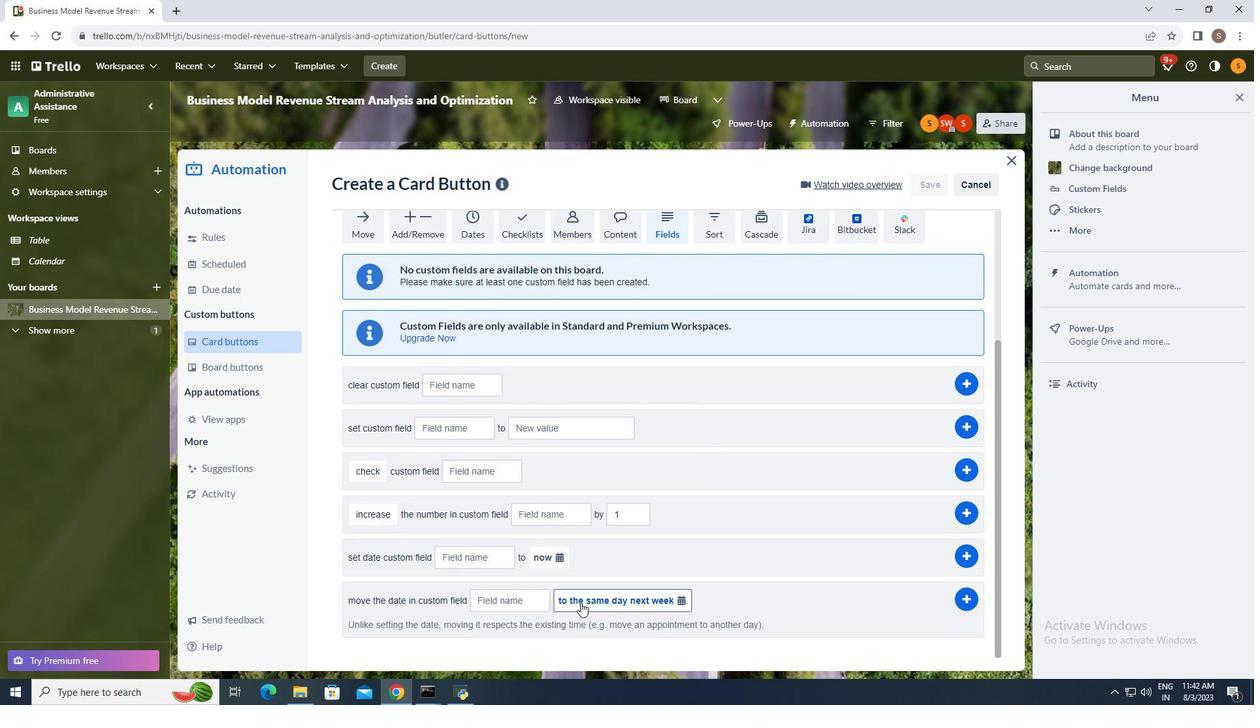 
Action: Mouse moved to (584, 602)
Screenshot: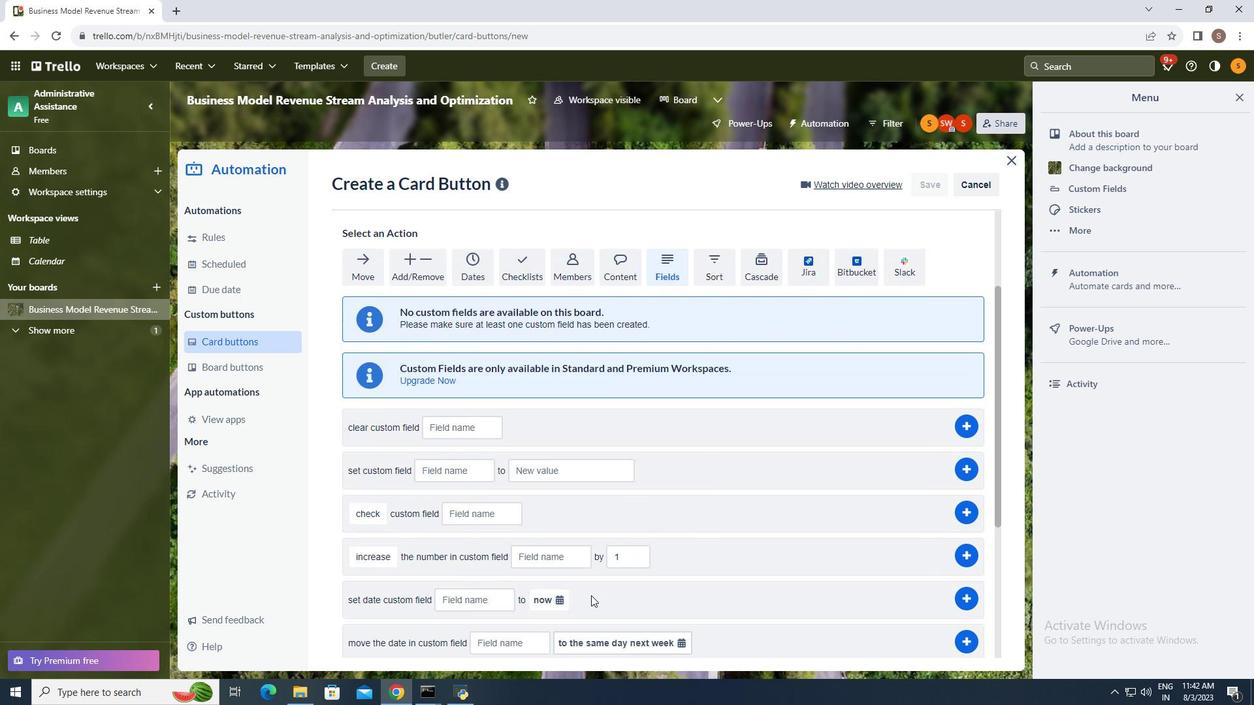 
Action: Mouse scrolled (584, 603) with delta (0, 0)
Screenshot: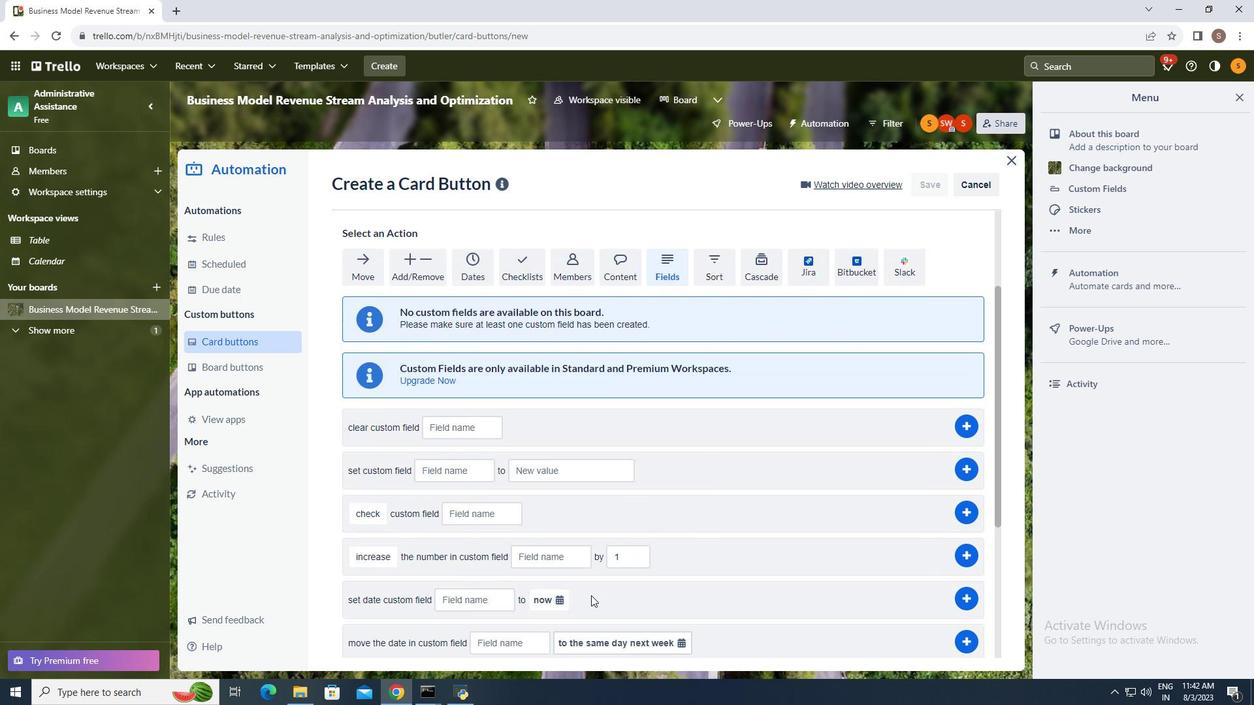 
Action: Mouse moved to (625, 608)
Screenshot: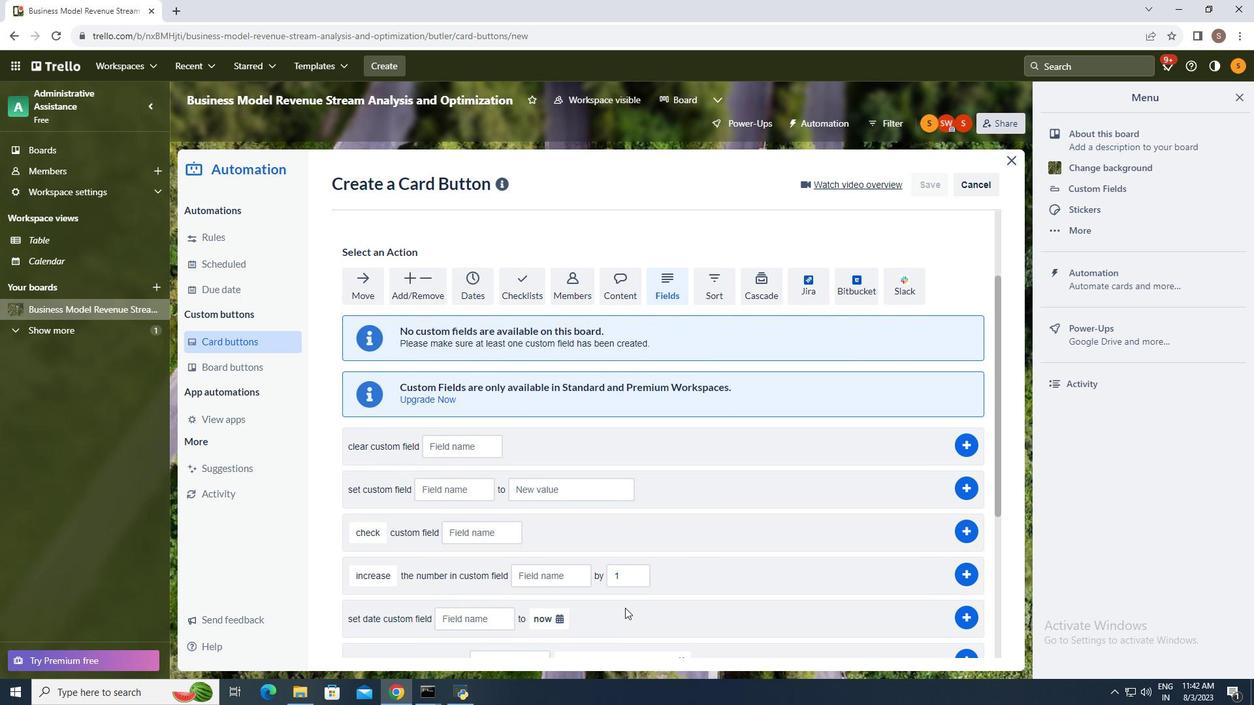 
Action: Mouse scrolled (625, 607) with delta (0, 0)
Screenshot: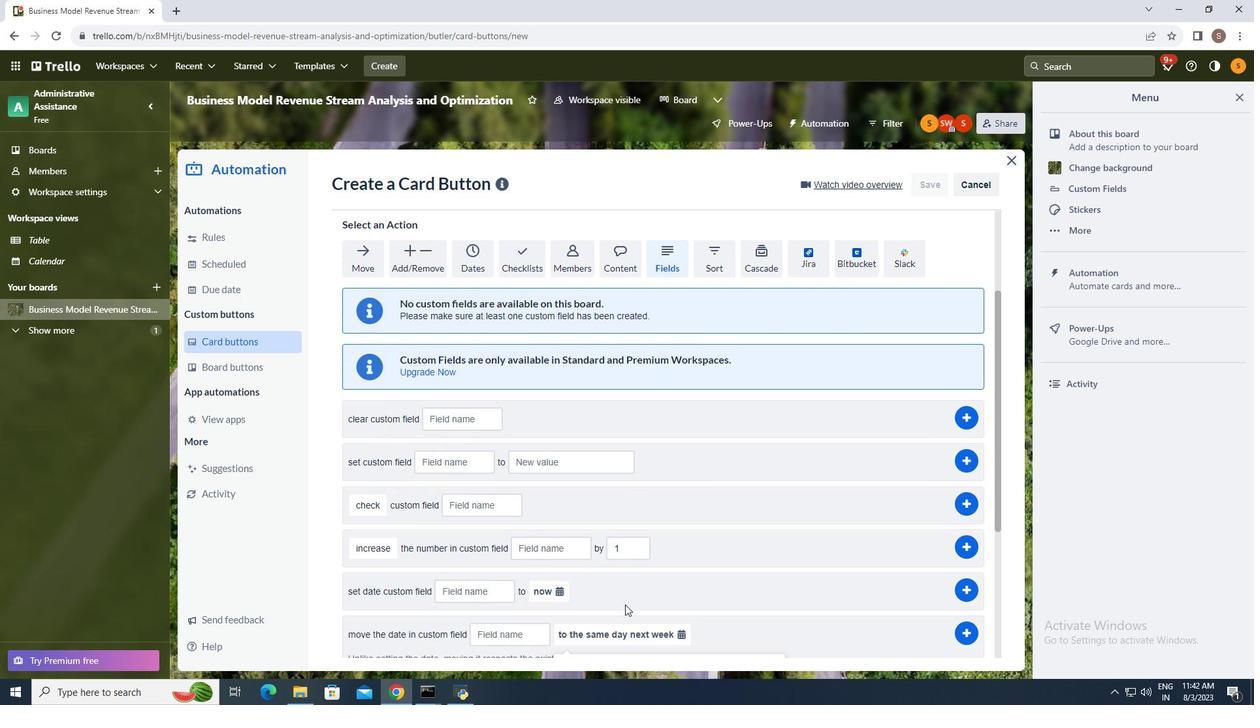 
Action: Mouse moved to (625, 608)
Screenshot: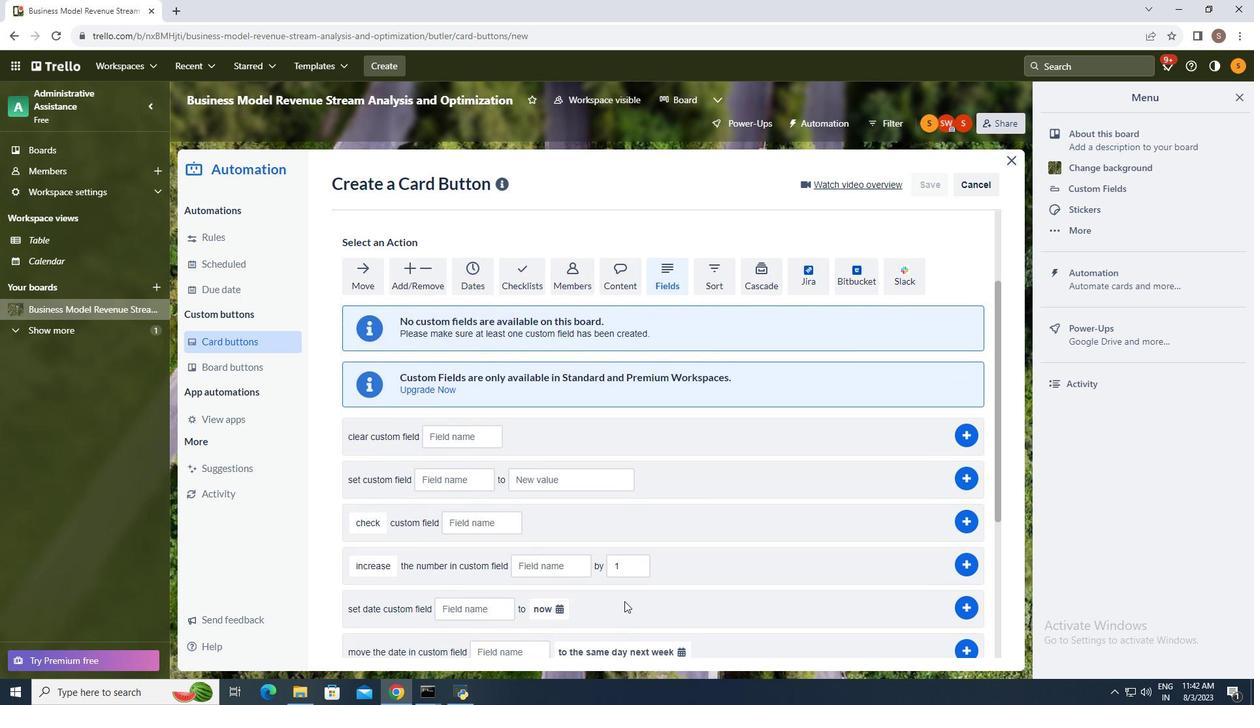 
Action: Mouse scrolled (625, 608) with delta (0, 0)
Screenshot: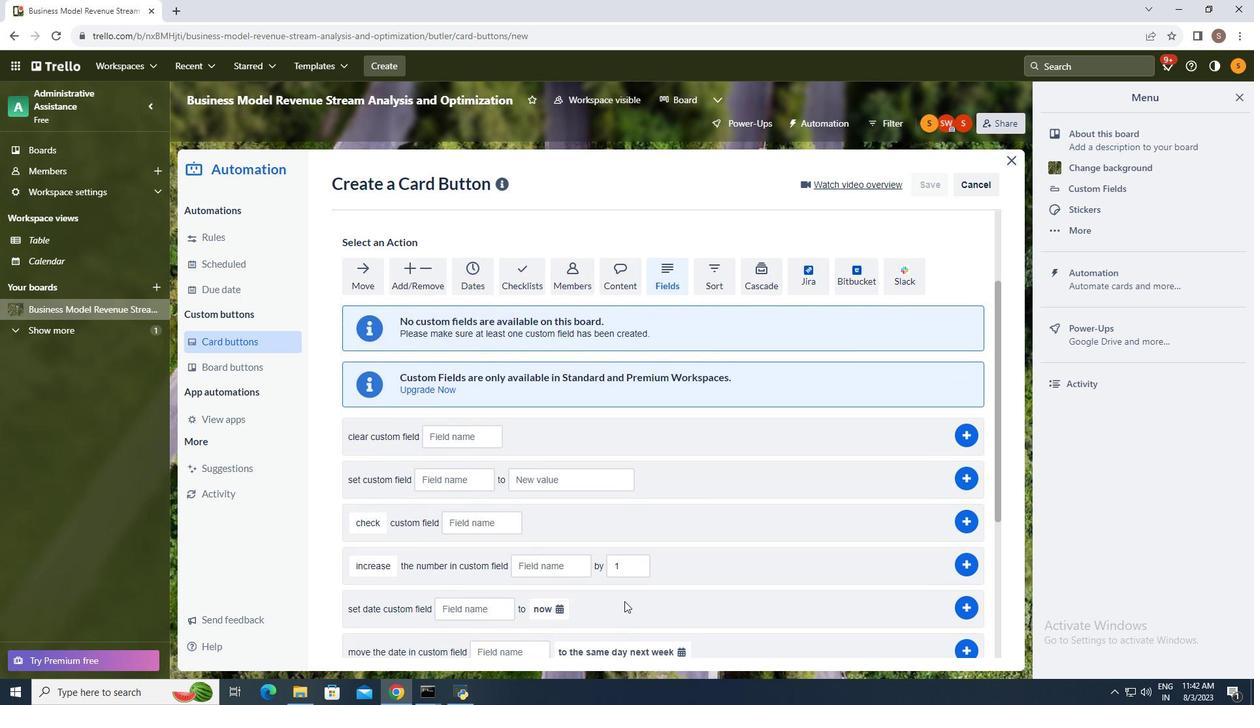 
Action: Mouse scrolled (625, 608) with delta (0, 0)
Screenshot: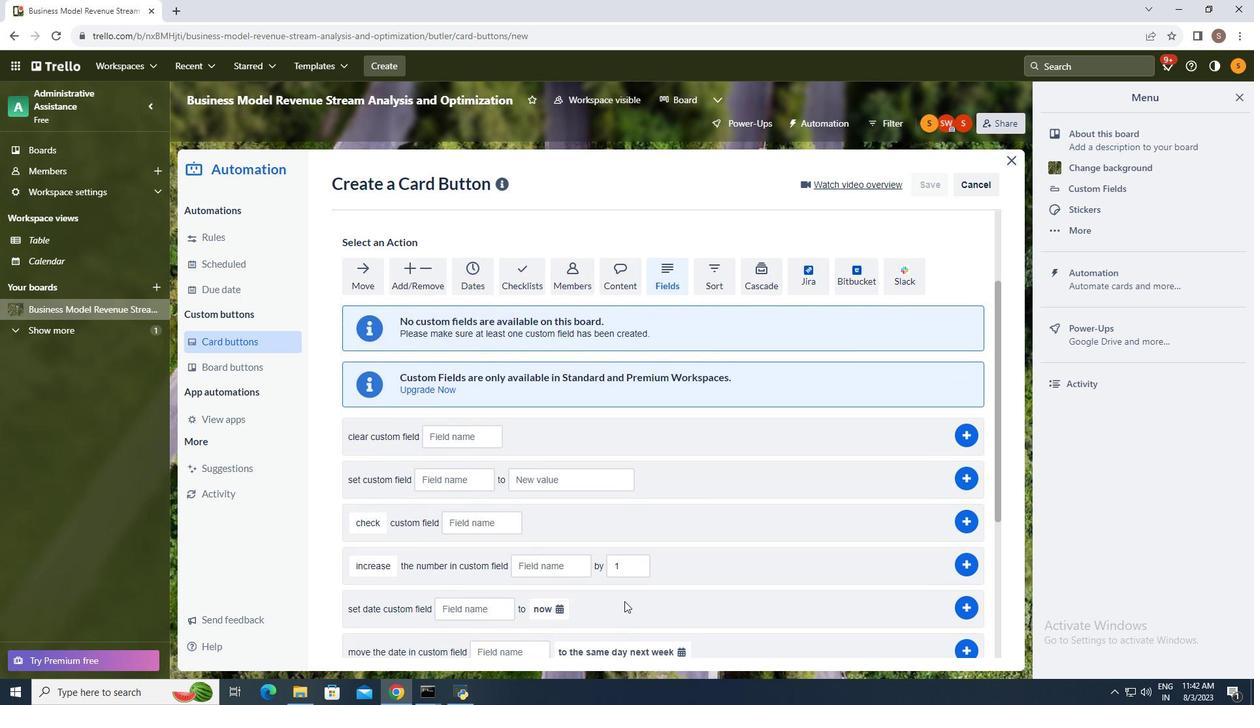 
Action: Mouse moved to (625, 606)
Screenshot: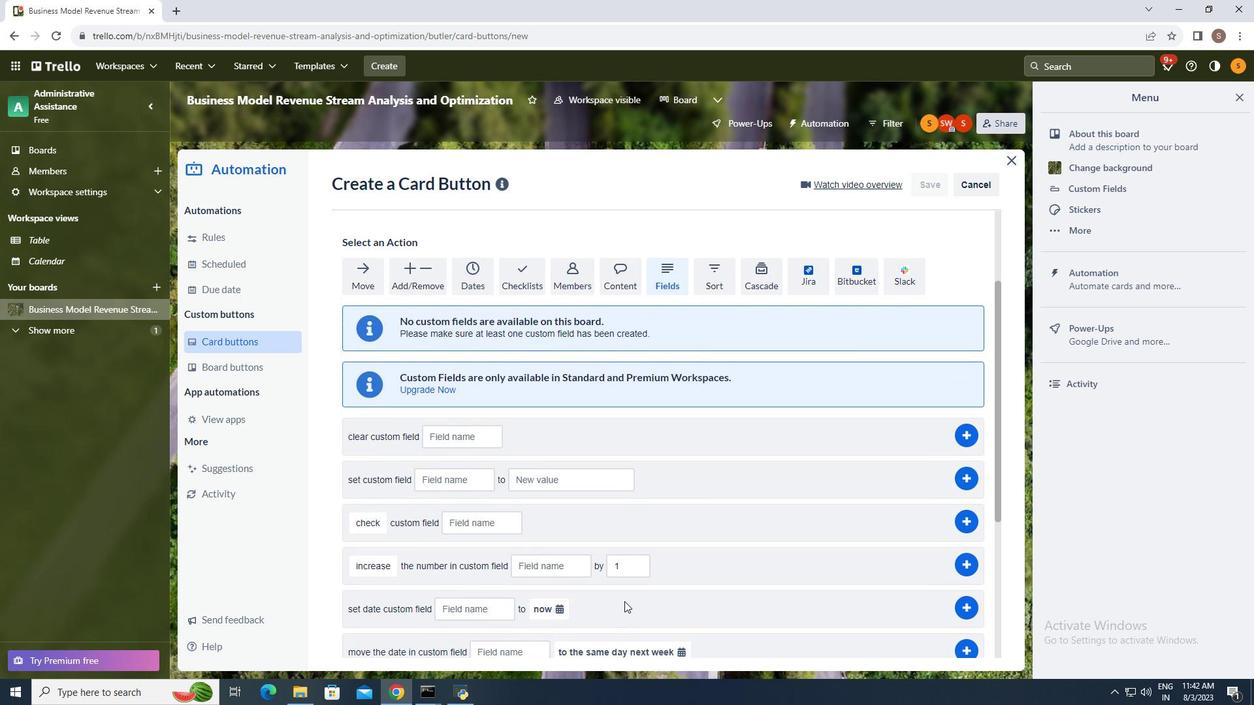 
Action: Mouse scrolled (625, 606) with delta (0, 0)
Screenshot: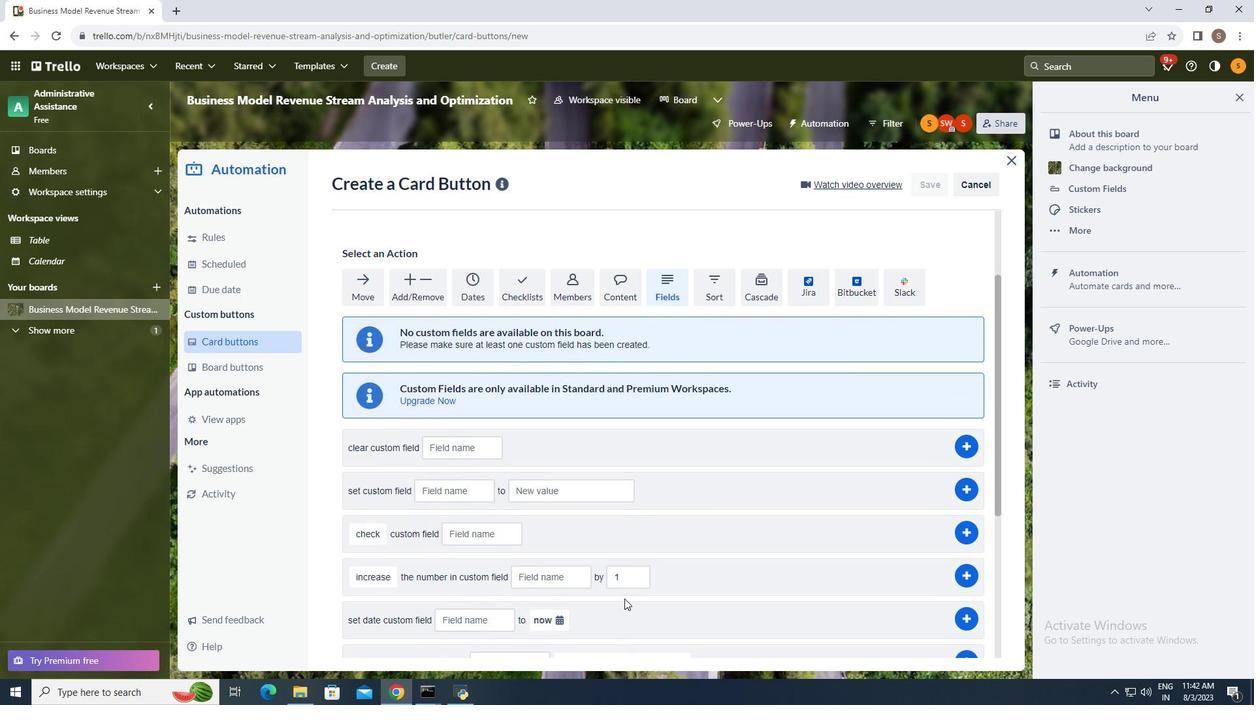 
Action: Mouse moved to (621, 594)
Screenshot: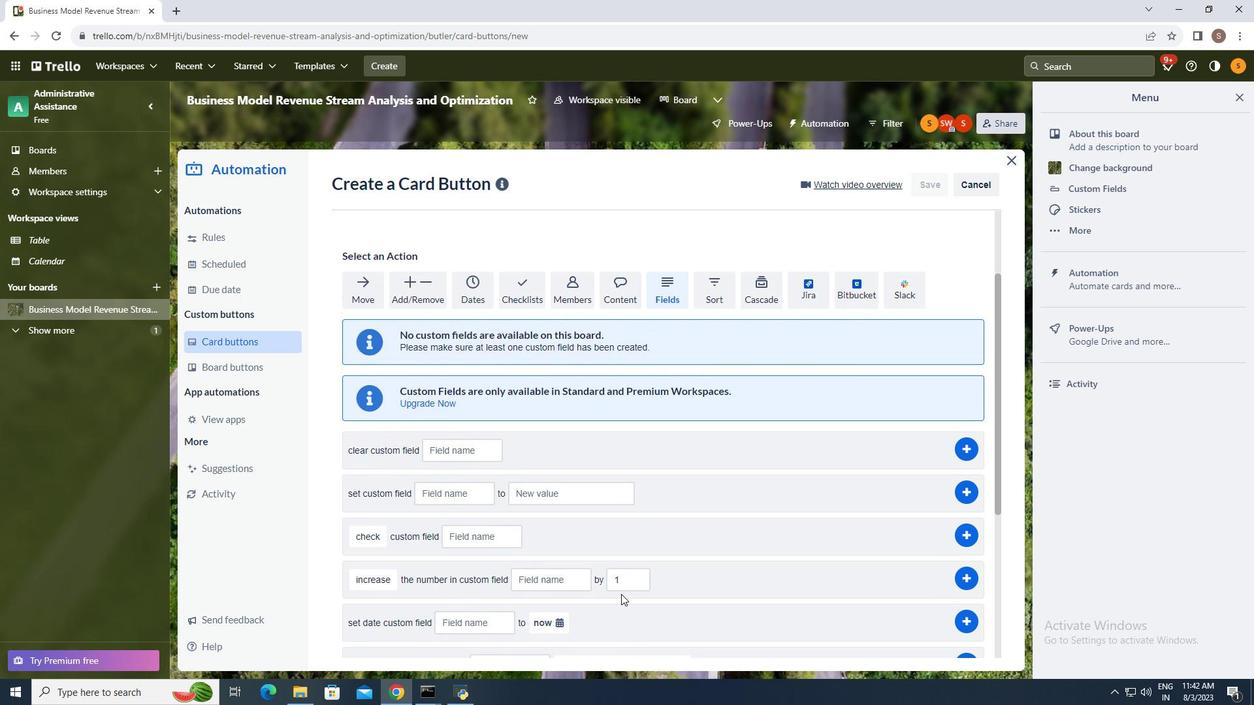 
Action: Mouse scrolled (621, 593) with delta (0, 0)
Screenshot: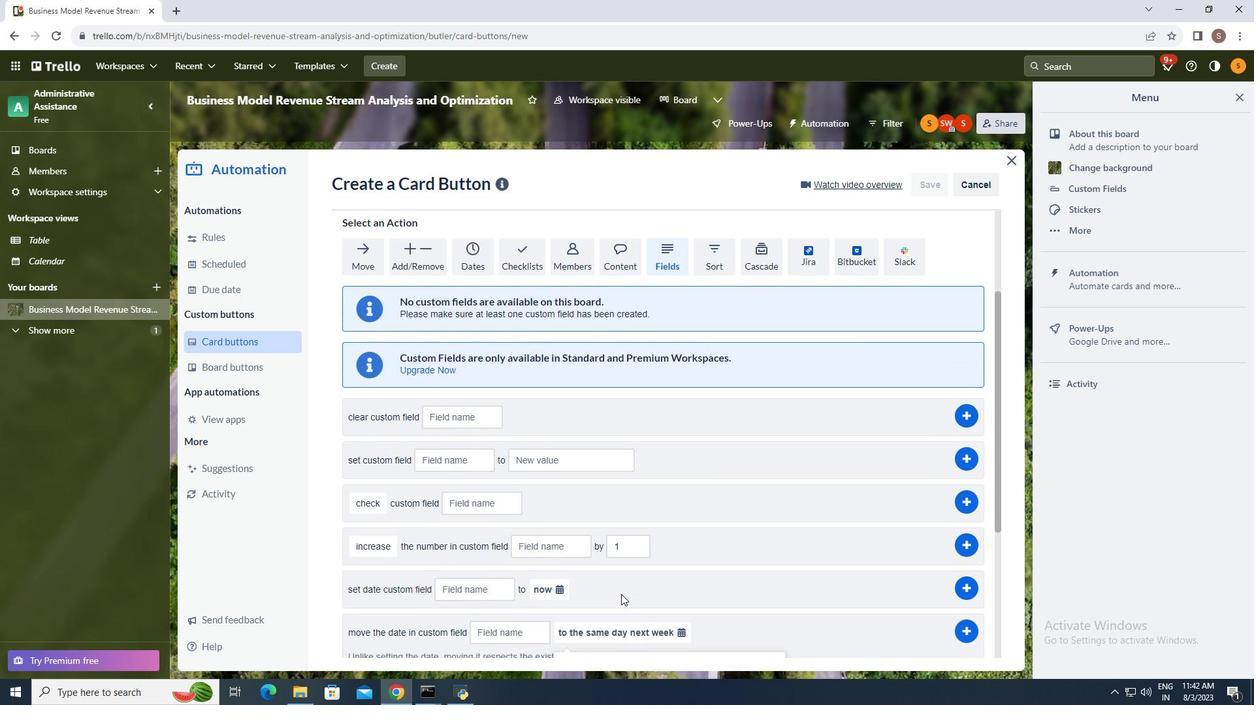 
Action: Mouse scrolled (621, 593) with delta (0, 0)
Screenshot: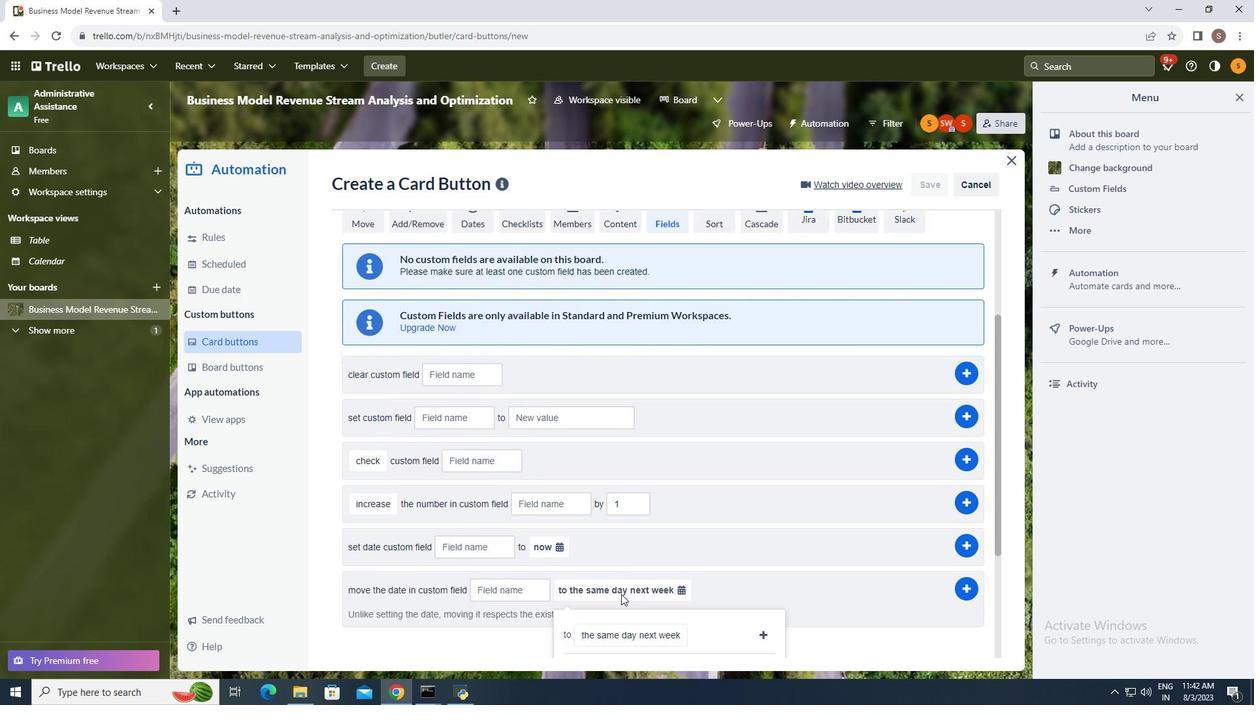 
Action: Mouse moved to (620, 576)
Screenshot: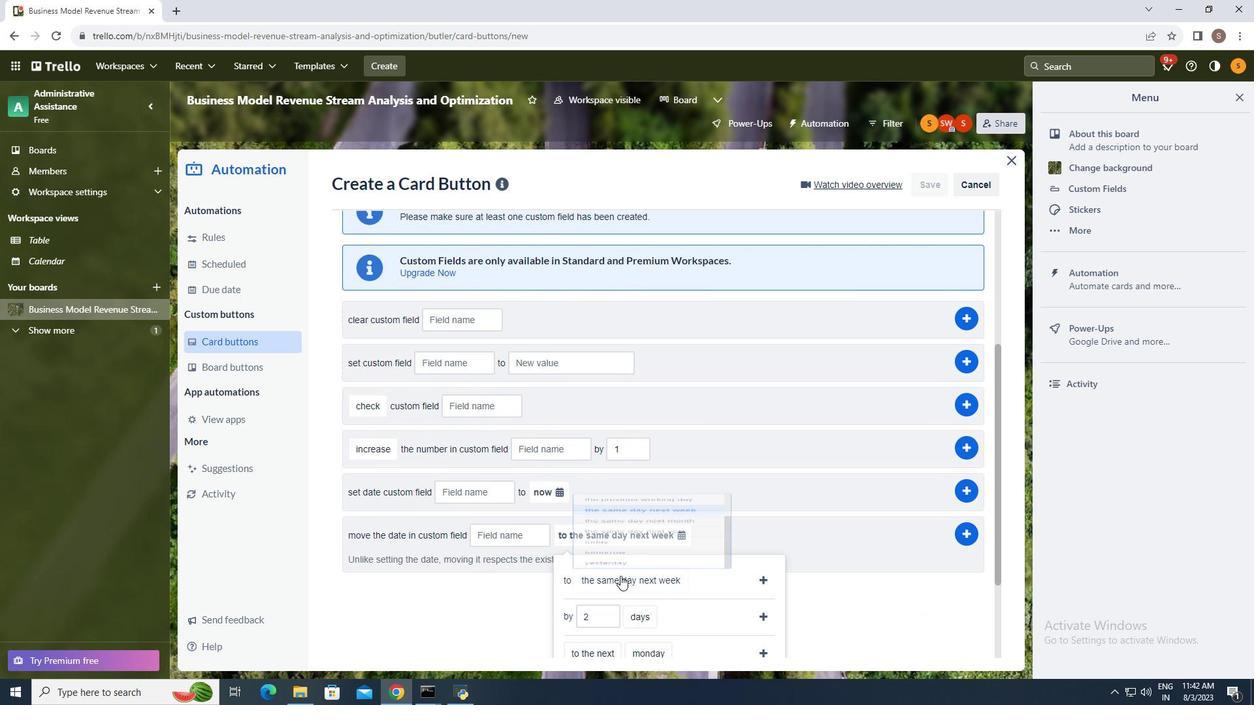 
Action: Mouse pressed left at (620, 576)
Screenshot: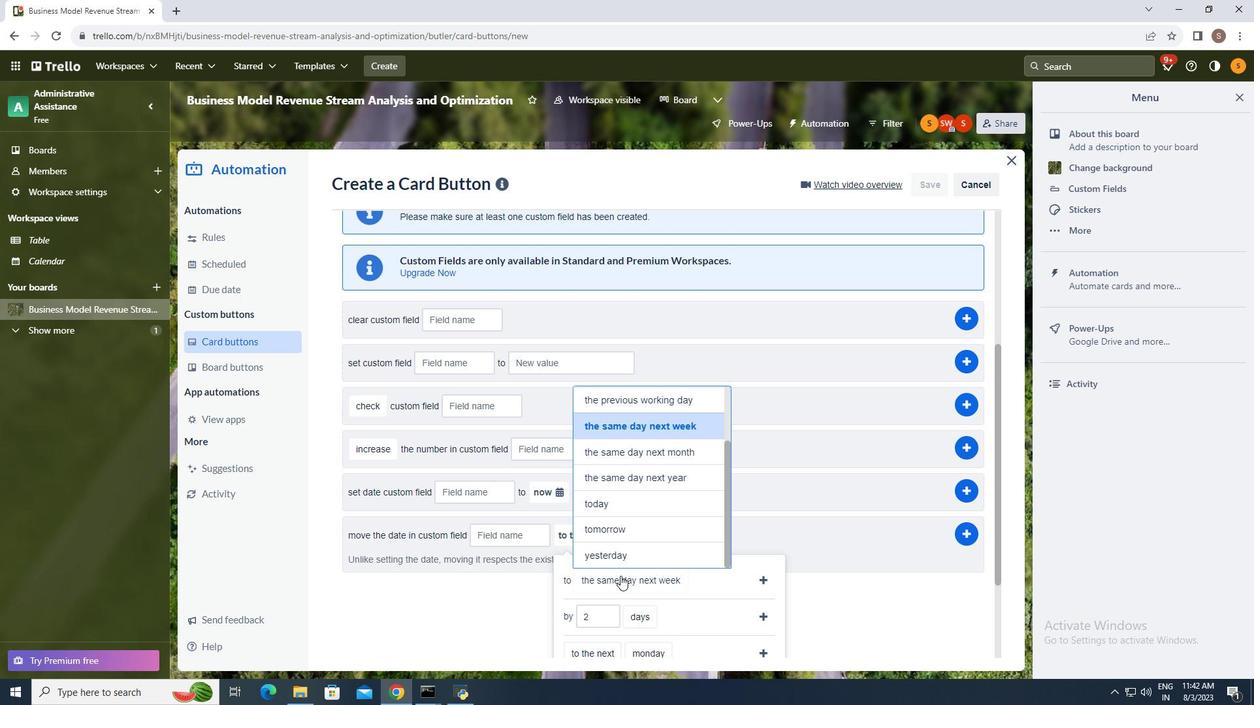 
Action: Mouse moved to (638, 452)
Screenshot: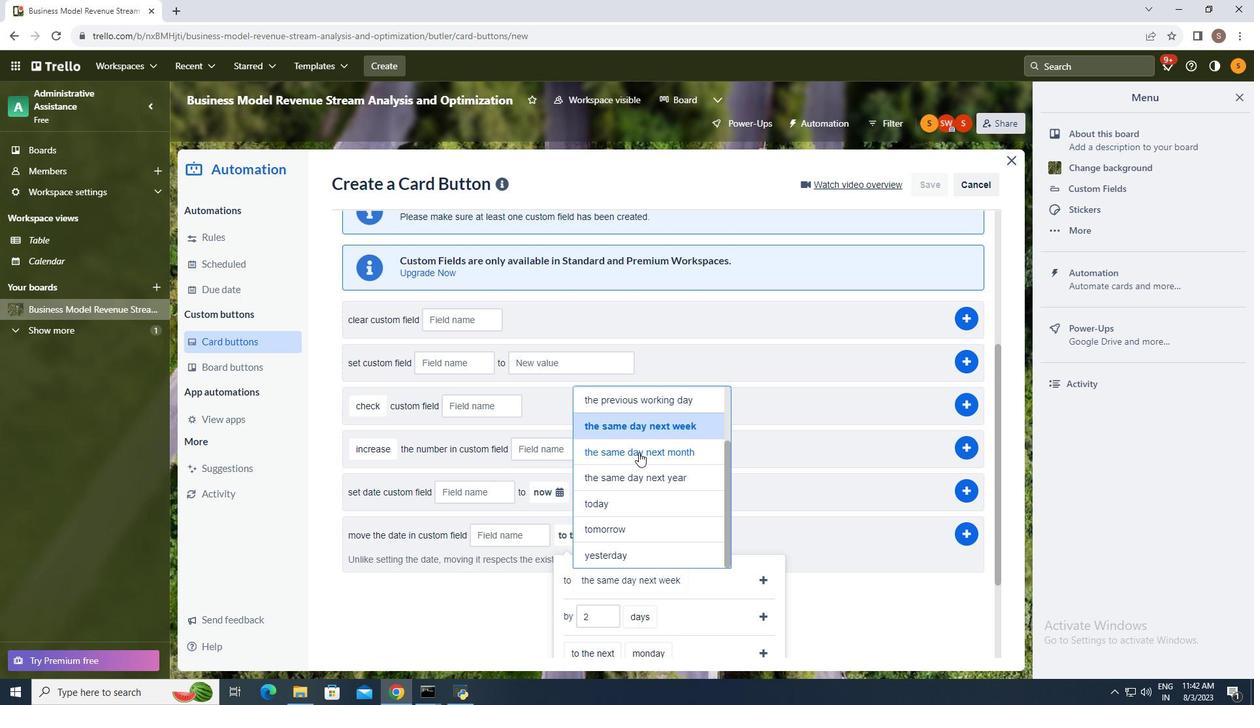 
Action: Mouse pressed left at (638, 452)
Screenshot: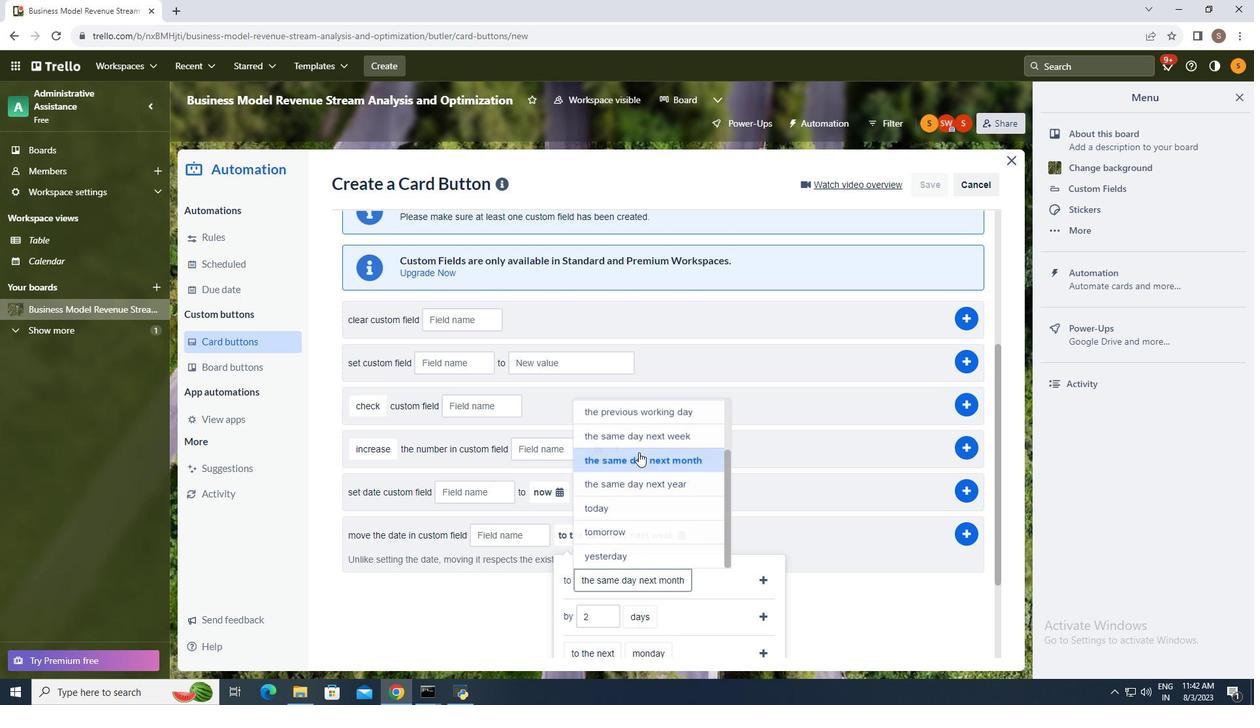 
Action: Mouse moved to (763, 582)
Screenshot: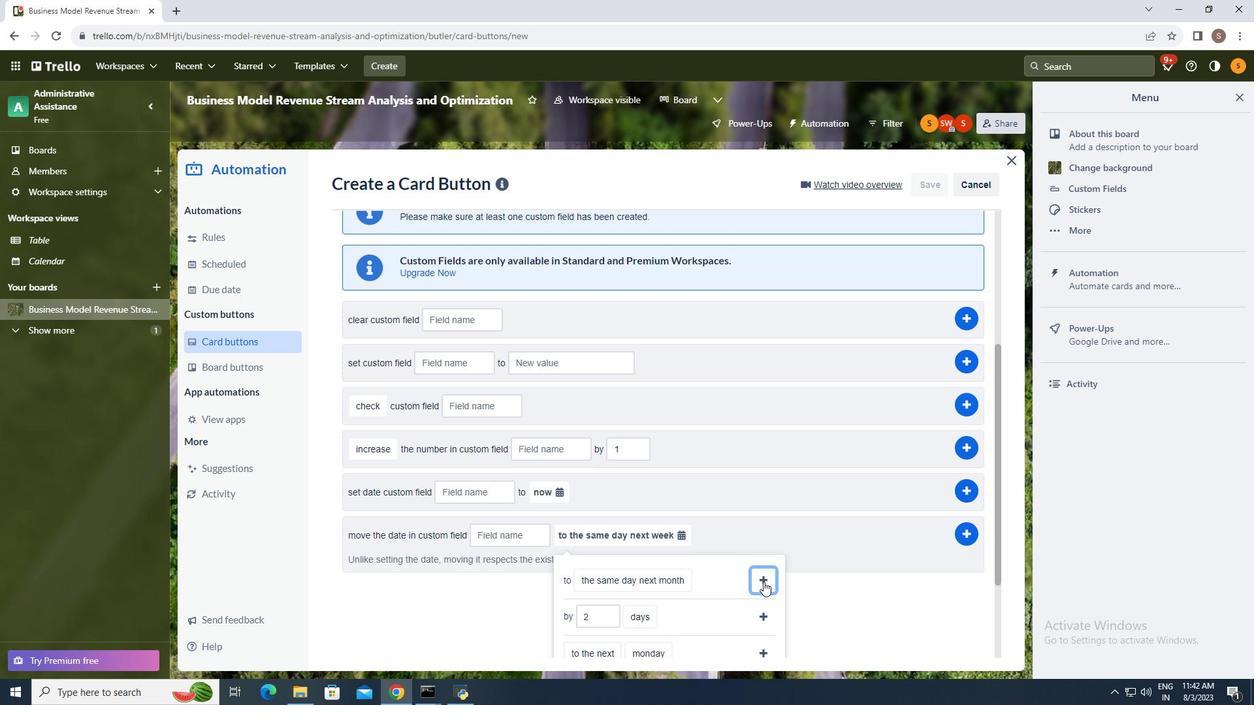 
Action: Mouse pressed left at (763, 582)
Screenshot: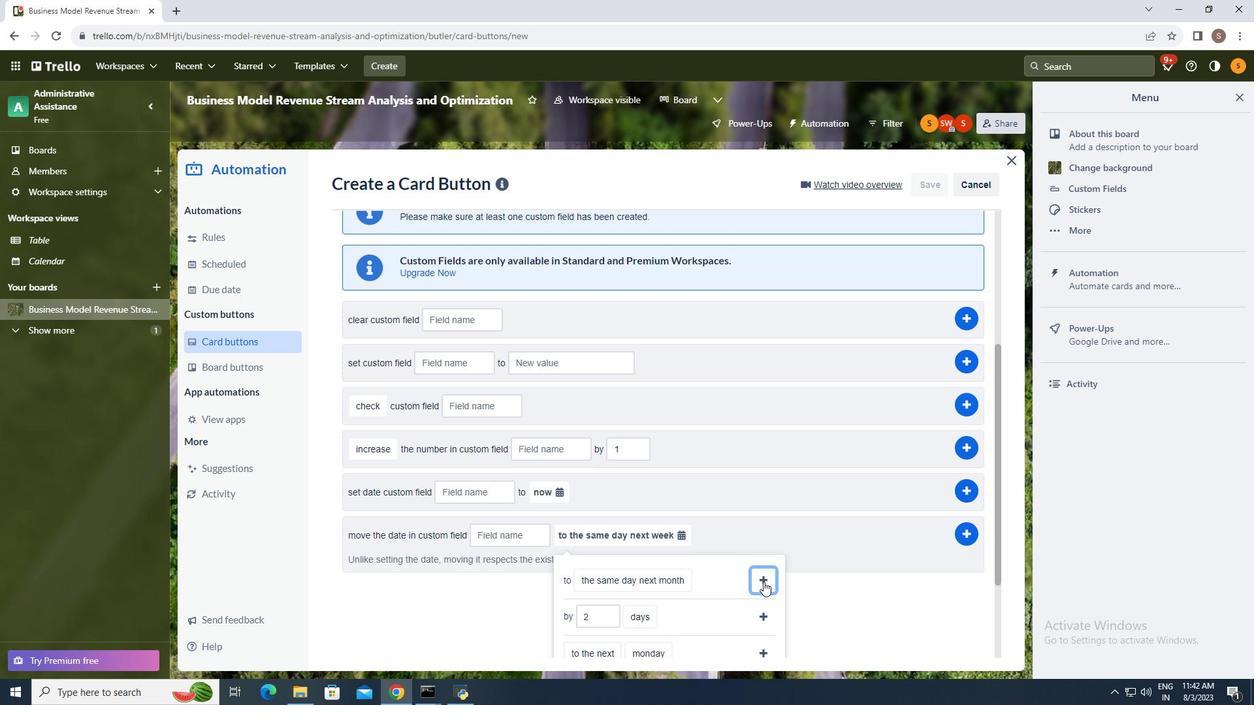
Action: Mouse moved to (972, 595)
Screenshot: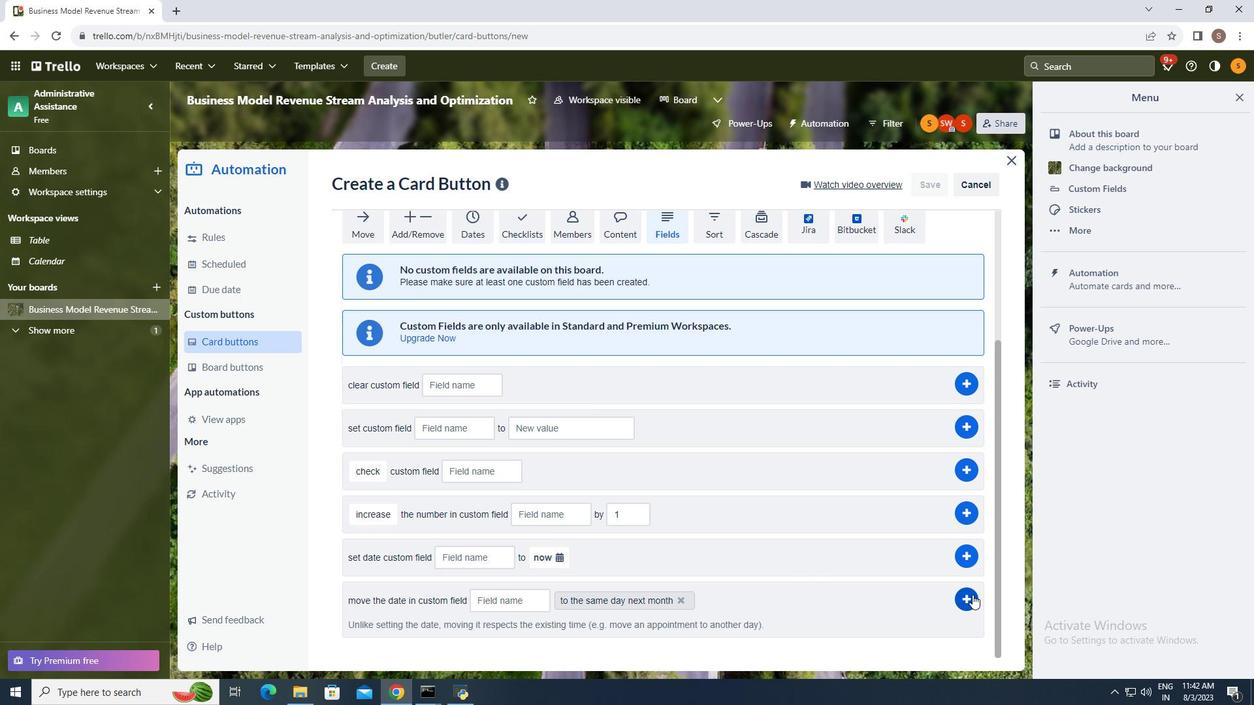 
Action: Mouse pressed left at (972, 595)
Screenshot: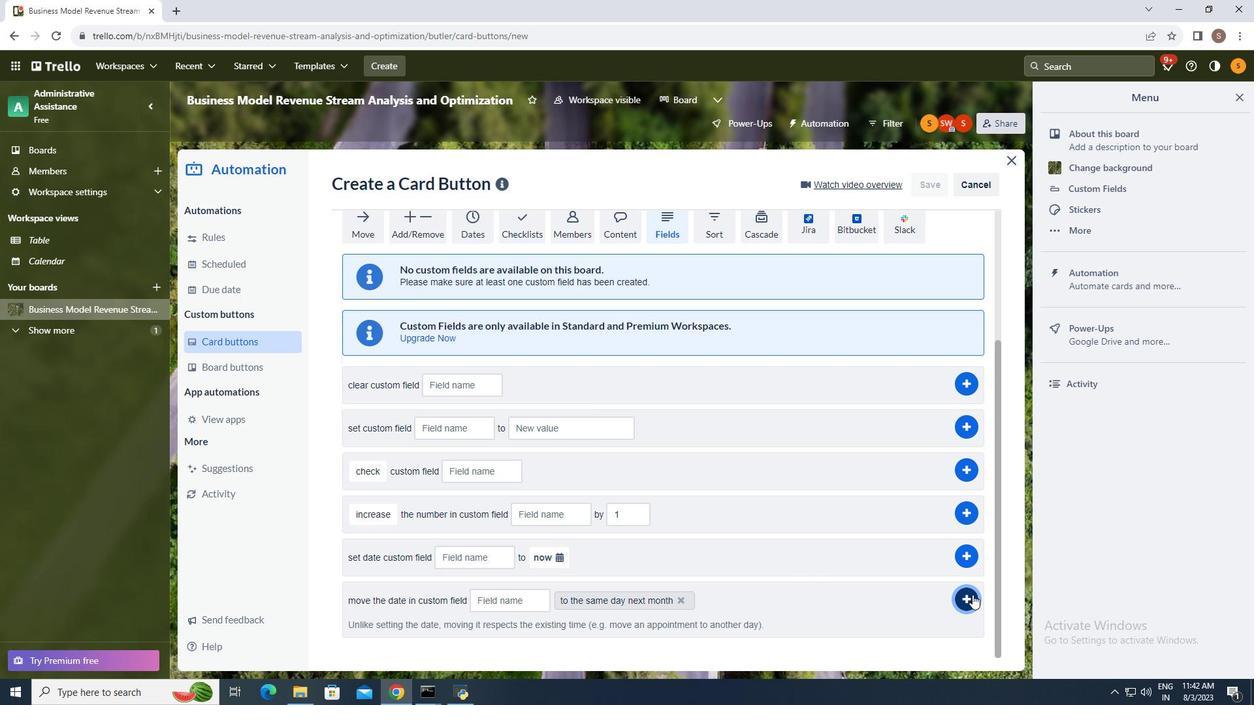 
